 Task: Find connections with filter location Sheoganj with filter topic #Business2021with filter profile language Spanish with filter current company Happiest Minds Technologies with filter school University of Calcutta with filter industry Pension Funds with filter service category Relocation with filter keywords title Iron Worker
Action: Mouse moved to (596, 72)
Screenshot: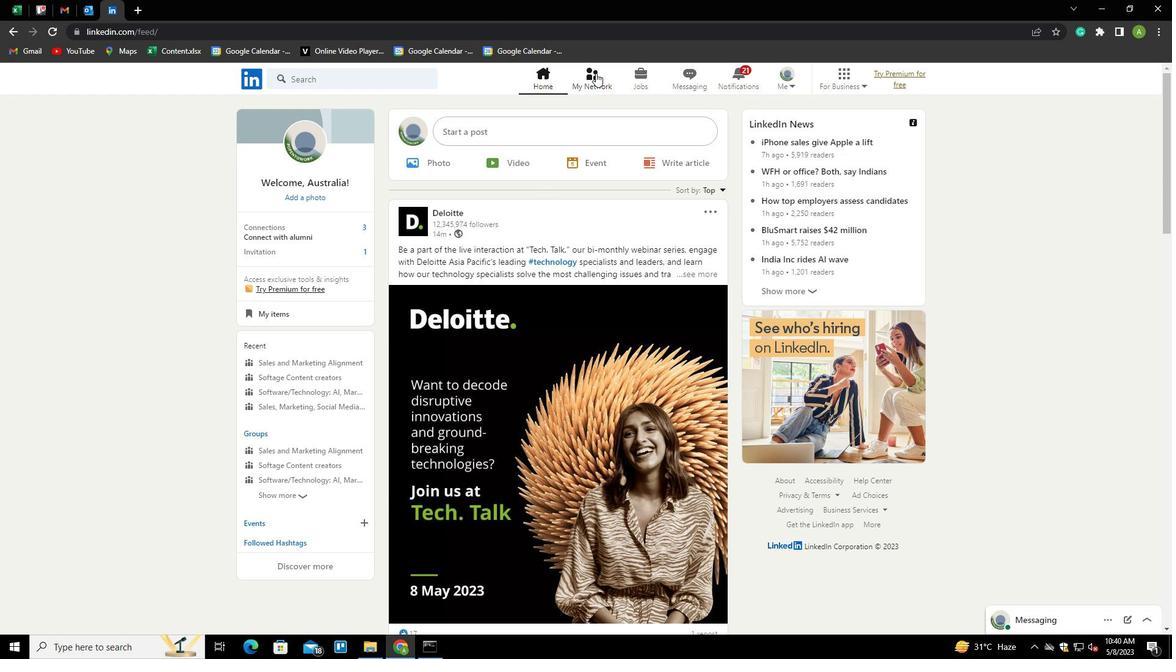 
Action: Mouse pressed left at (596, 72)
Screenshot: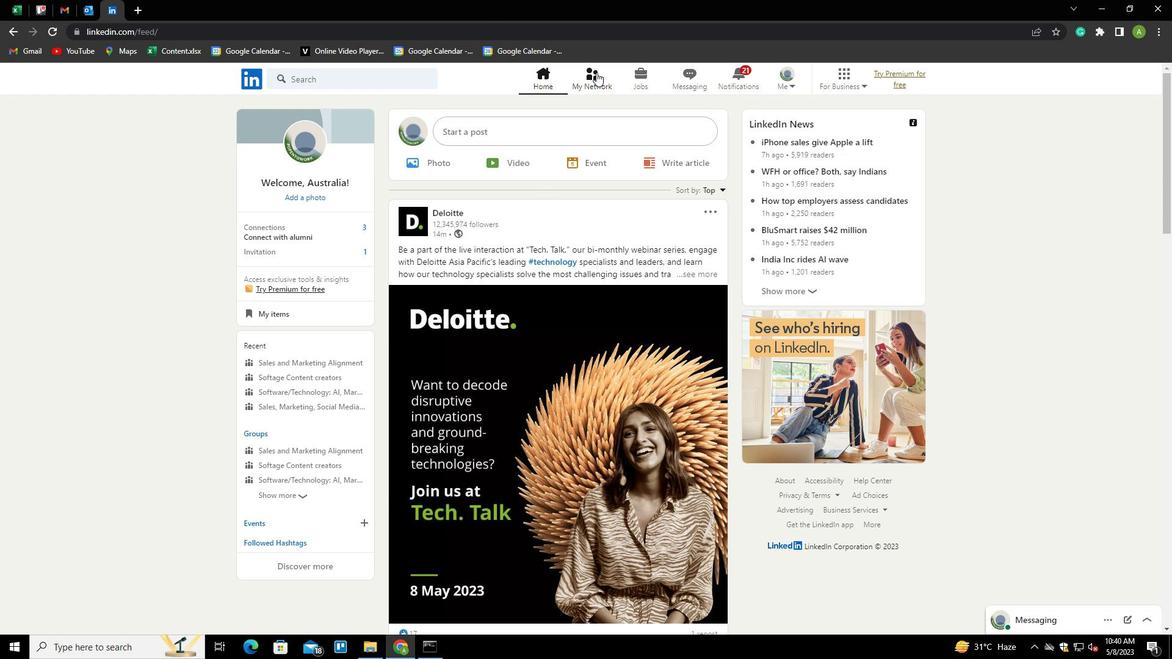 
Action: Mouse moved to (329, 144)
Screenshot: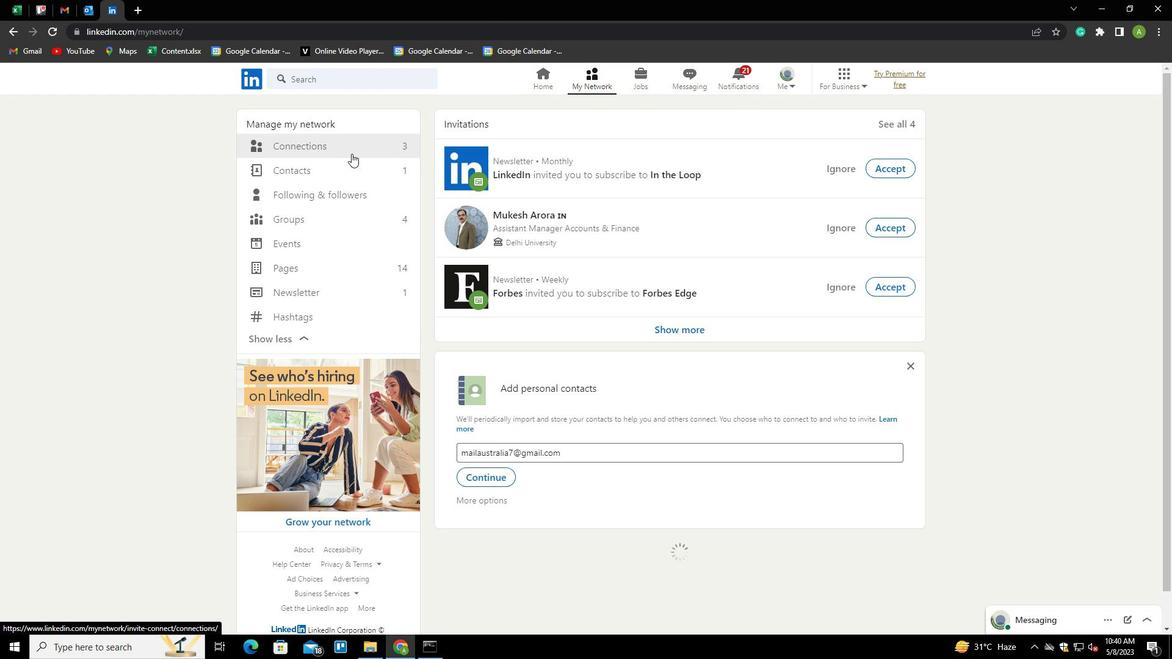 
Action: Mouse pressed left at (329, 144)
Screenshot: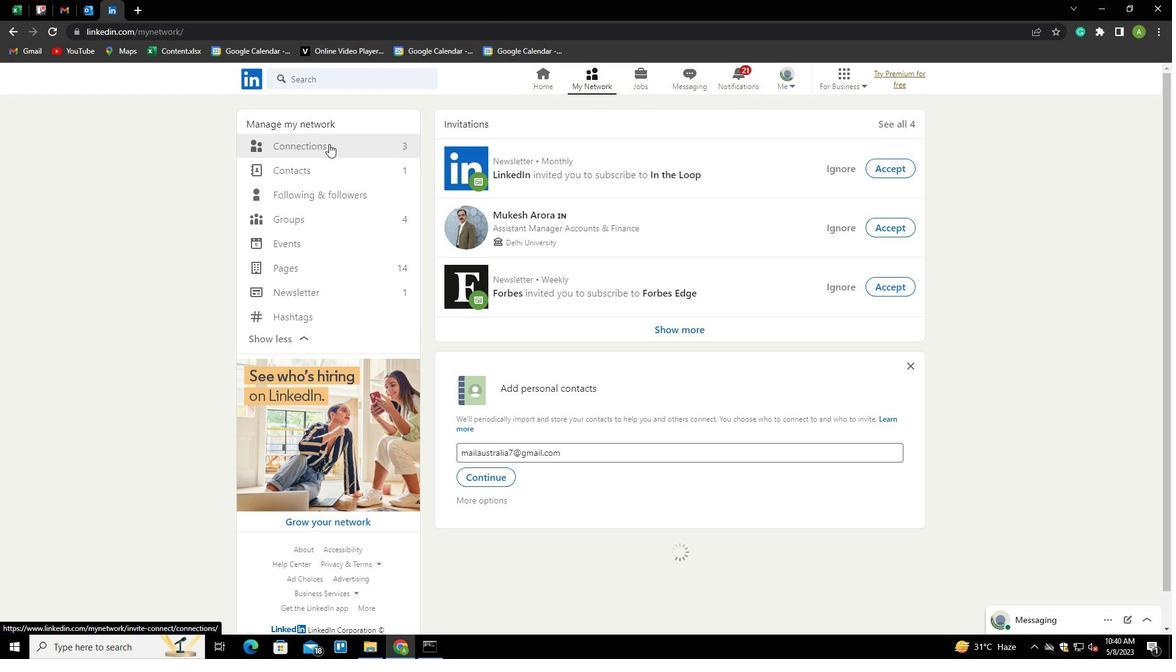 
Action: Mouse moved to (701, 146)
Screenshot: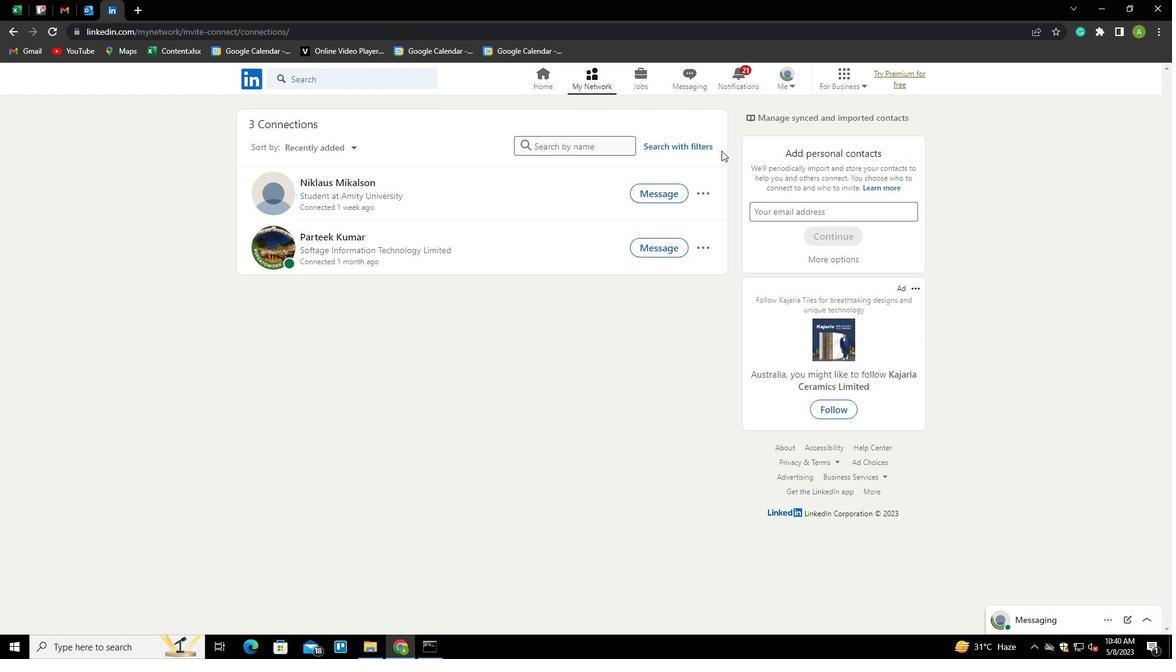 
Action: Mouse pressed left at (701, 146)
Screenshot: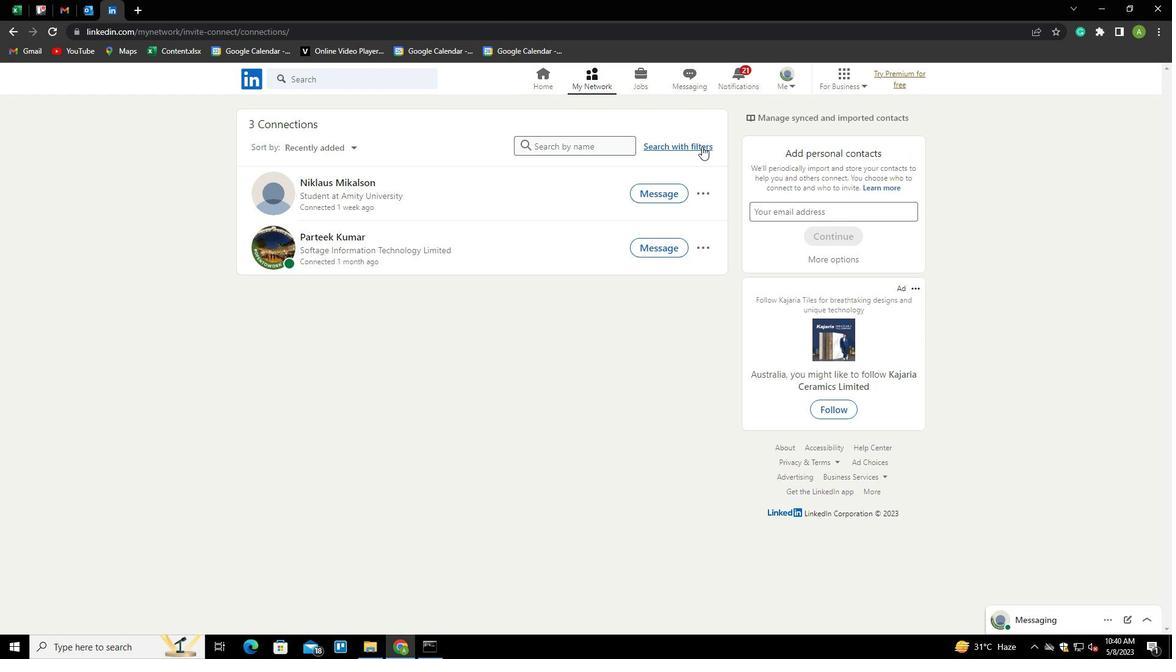 
Action: Mouse moved to (626, 109)
Screenshot: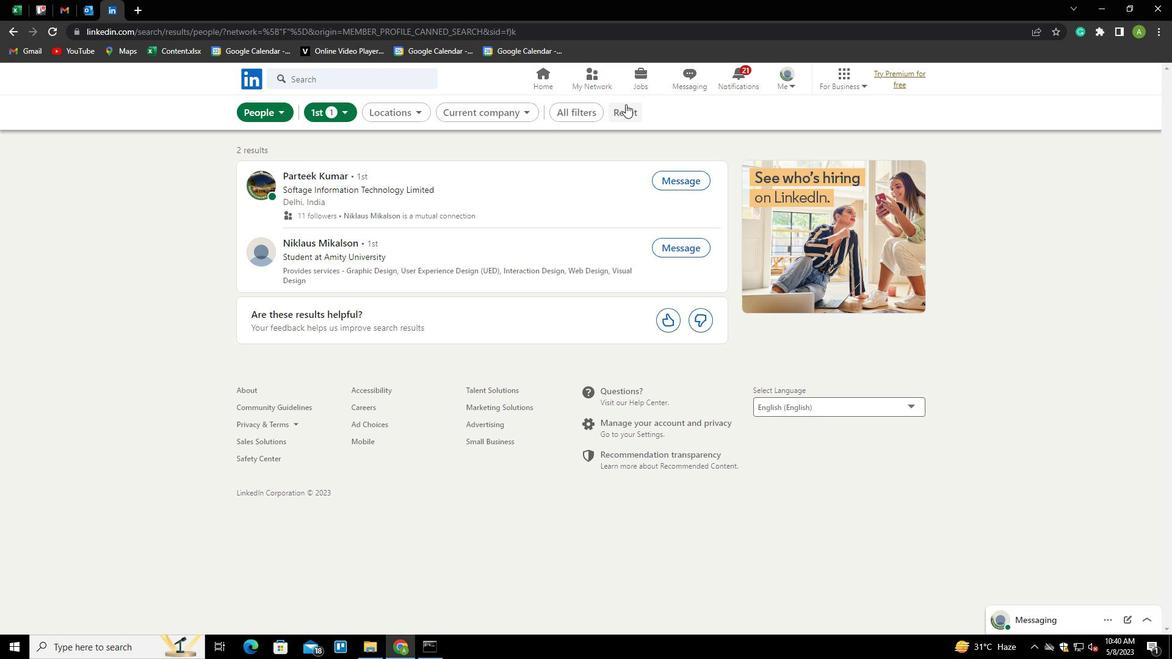 
Action: Mouse pressed left at (626, 109)
Screenshot: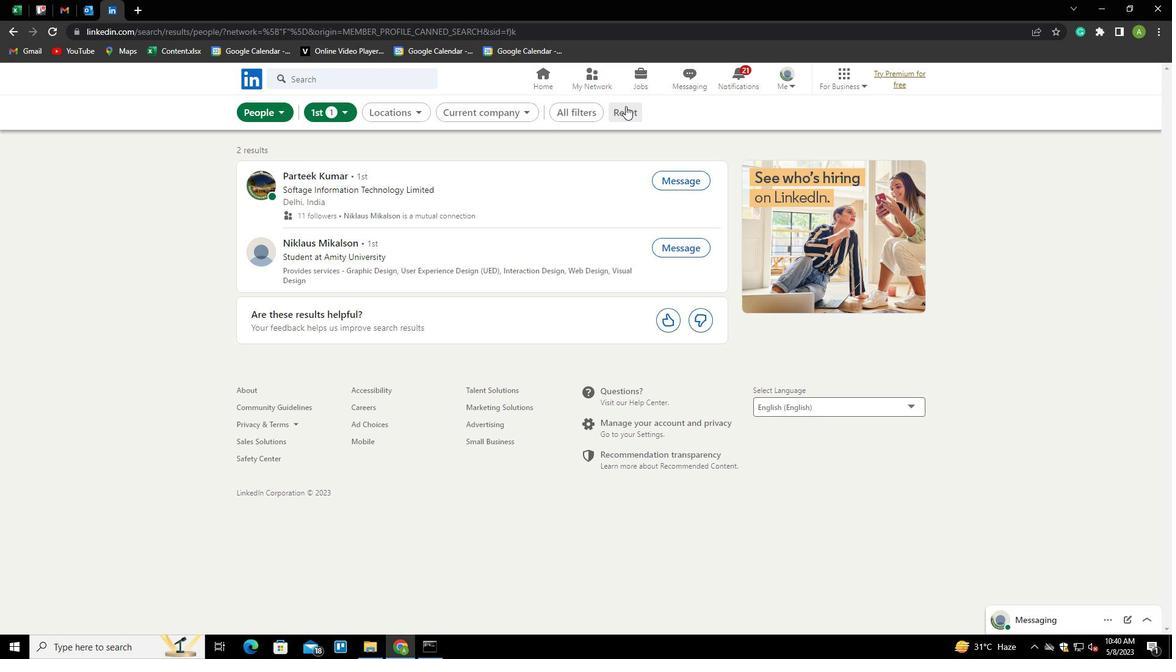 
Action: Mouse moved to (608, 119)
Screenshot: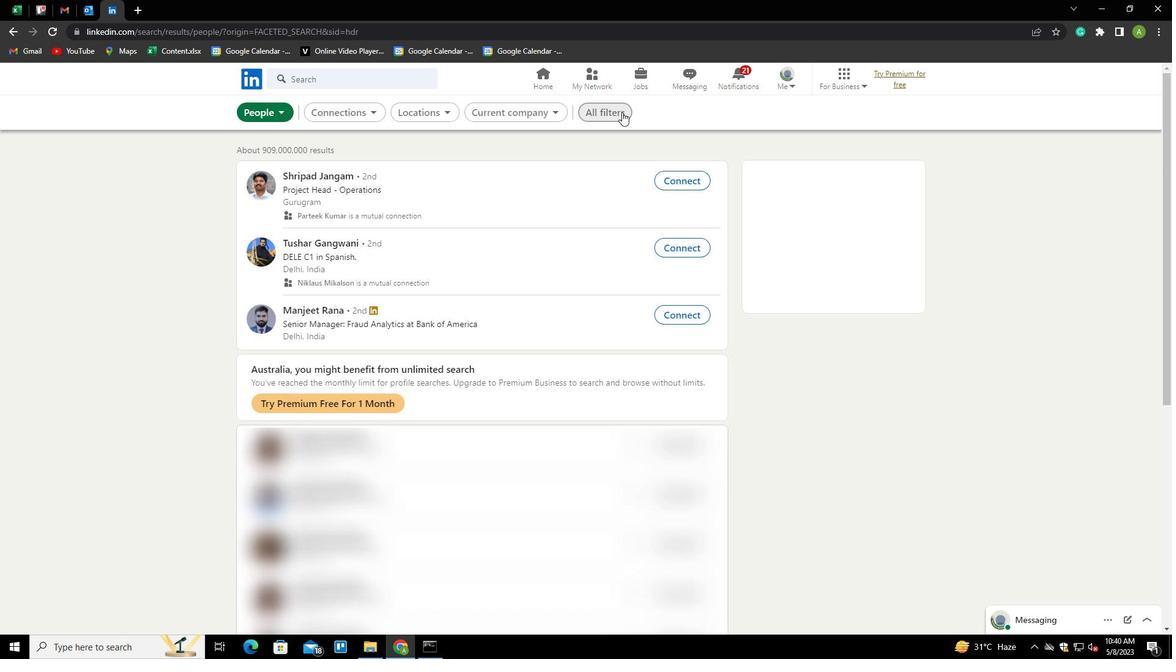 
Action: Mouse pressed left at (608, 119)
Screenshot: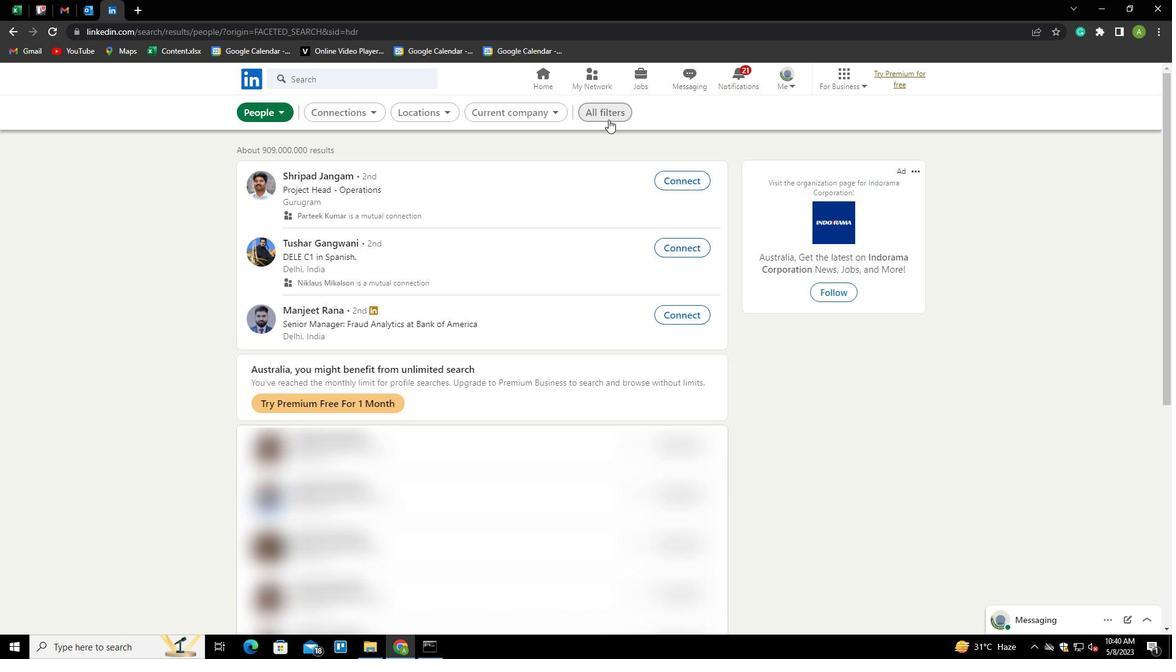 
Action: Mouse moved to (1047, 373)
Screenshot: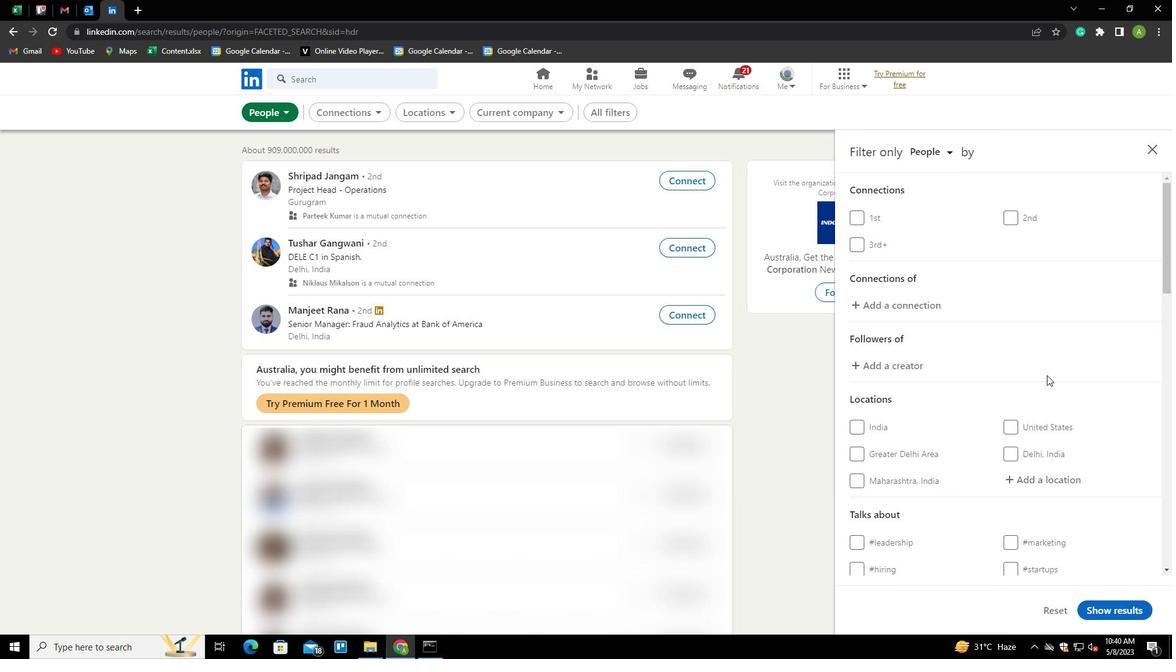 
Action: Mouse scrolled (1047, 373) with delta (0, 0)
Screenshot: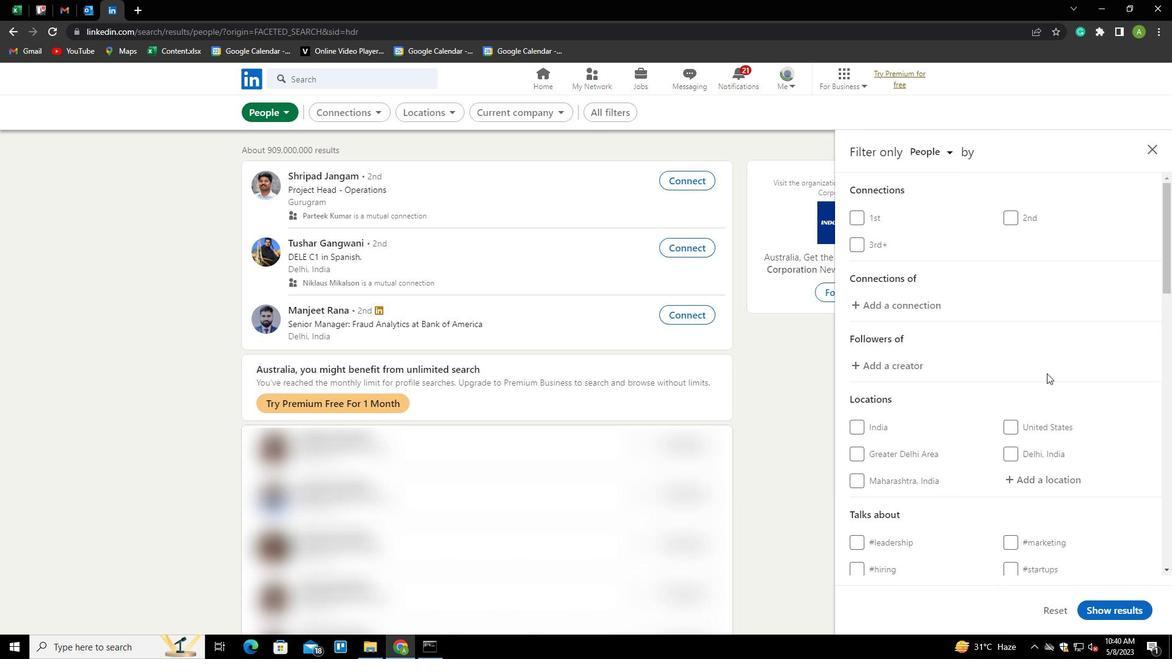 
Action: Mouse scrolled (1047, 373) with delta (0, 0)
Screenshot: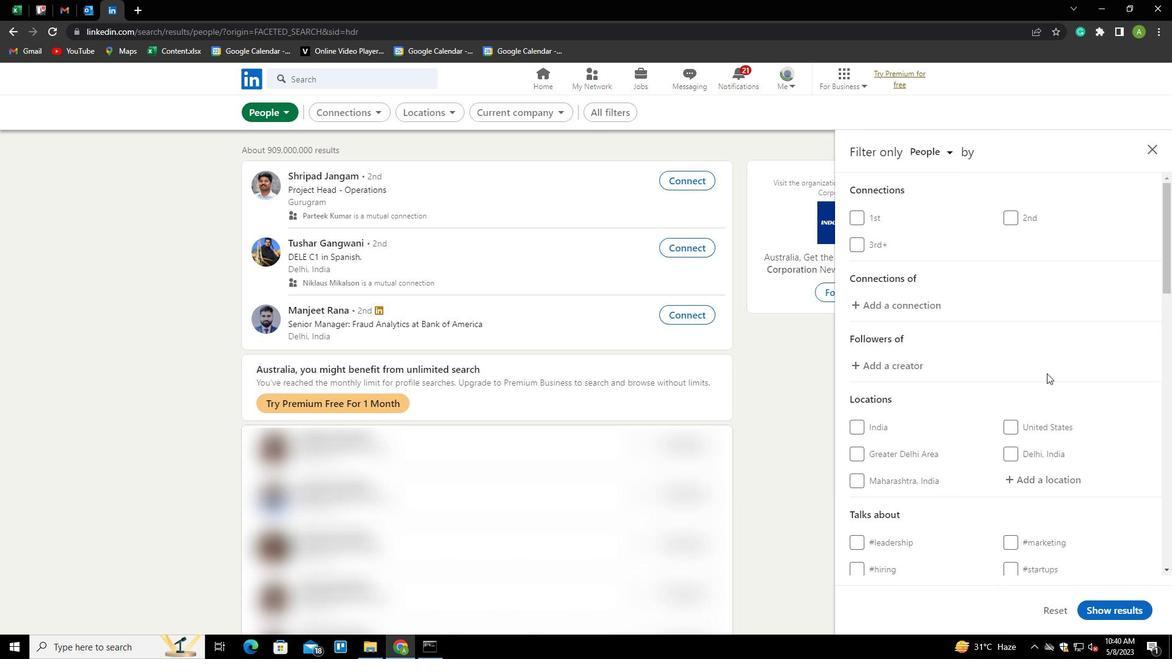 
Action: Mouse moved to (1011, 396)
Screenshot: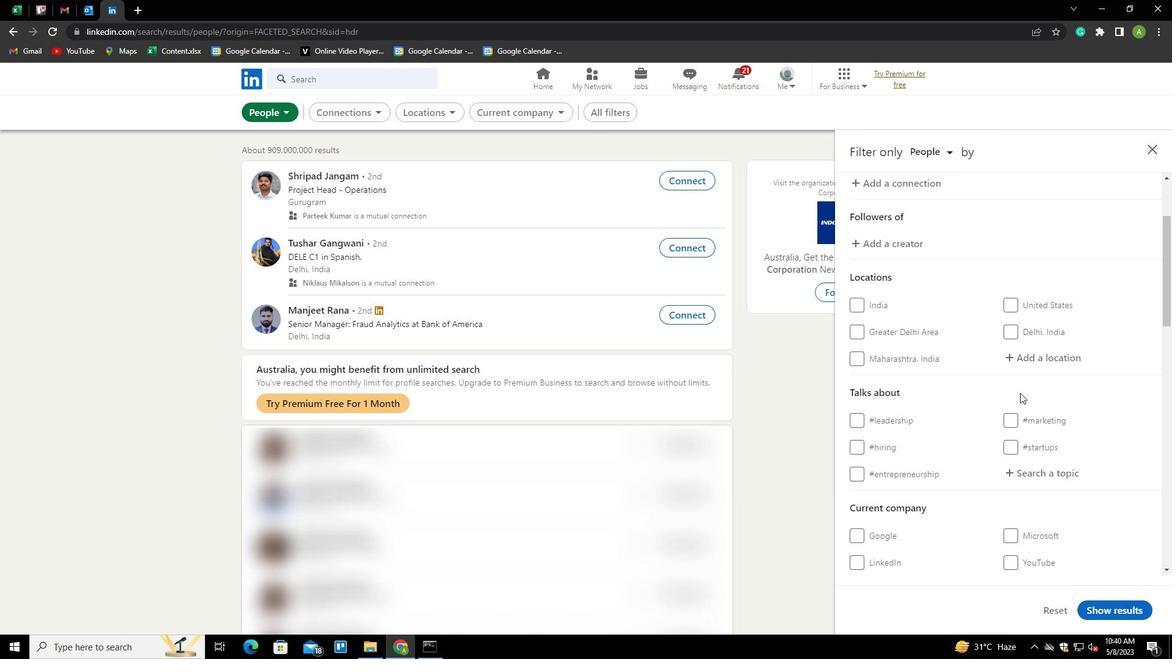 
Action: Mouse scrolled (1011, 396) with delta (0, 0)
Screenshot: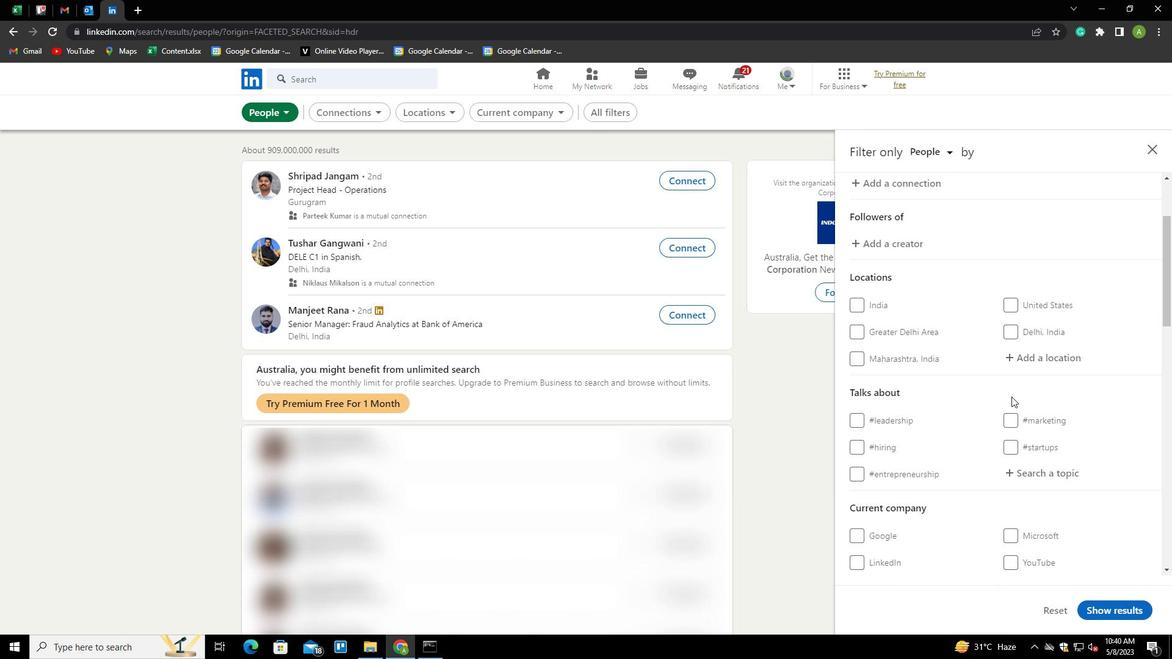 
Action: Mouse moved to (1040, 295)
Screenshot: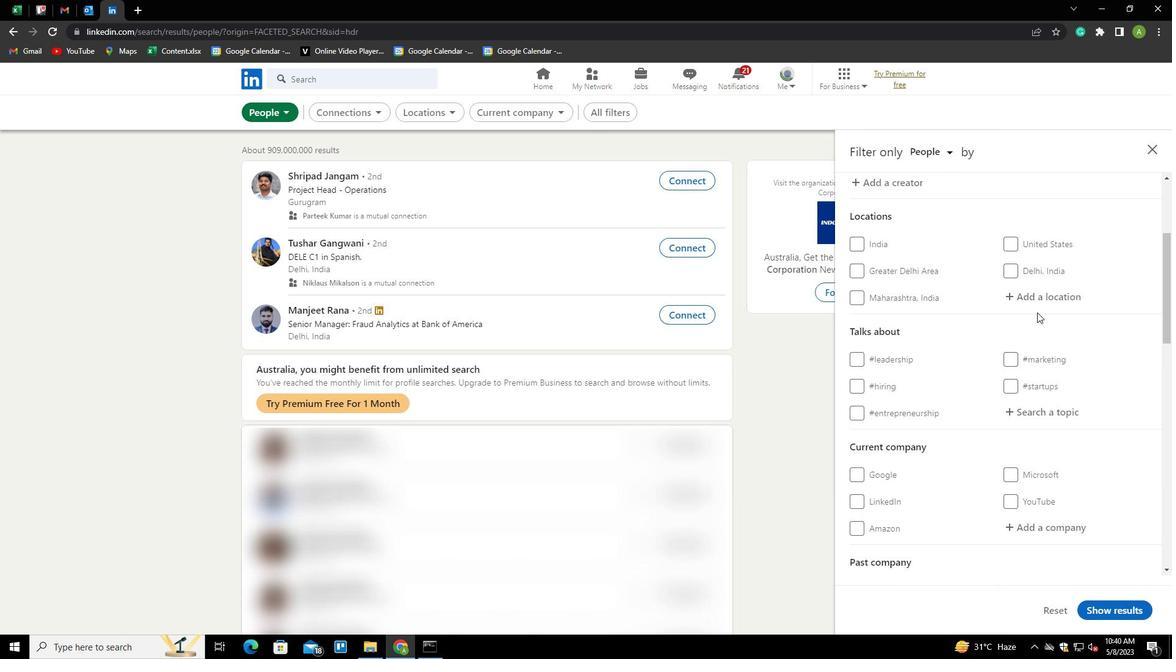 
Action: Mouse pressed left at (1040, 295)
Screenshot: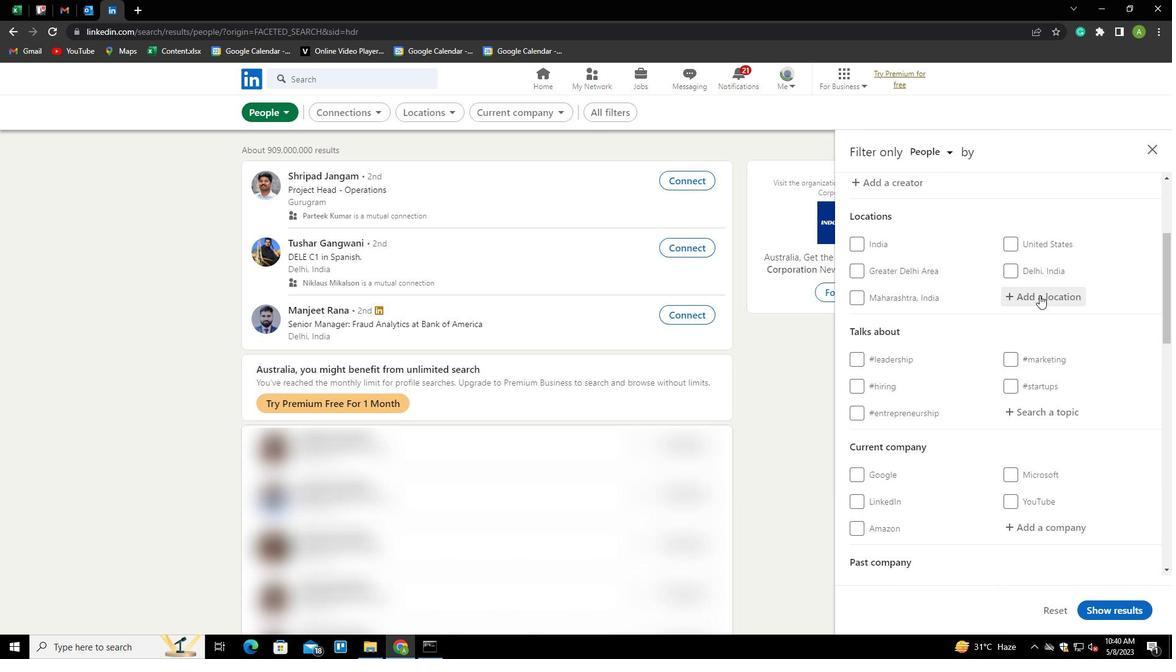 
Action: Key pressed <Key.shift>SHO<Key.backspace>EOGANU<Key.backspace>J<Key.down><Key.down><Key.enter>
Screenshot: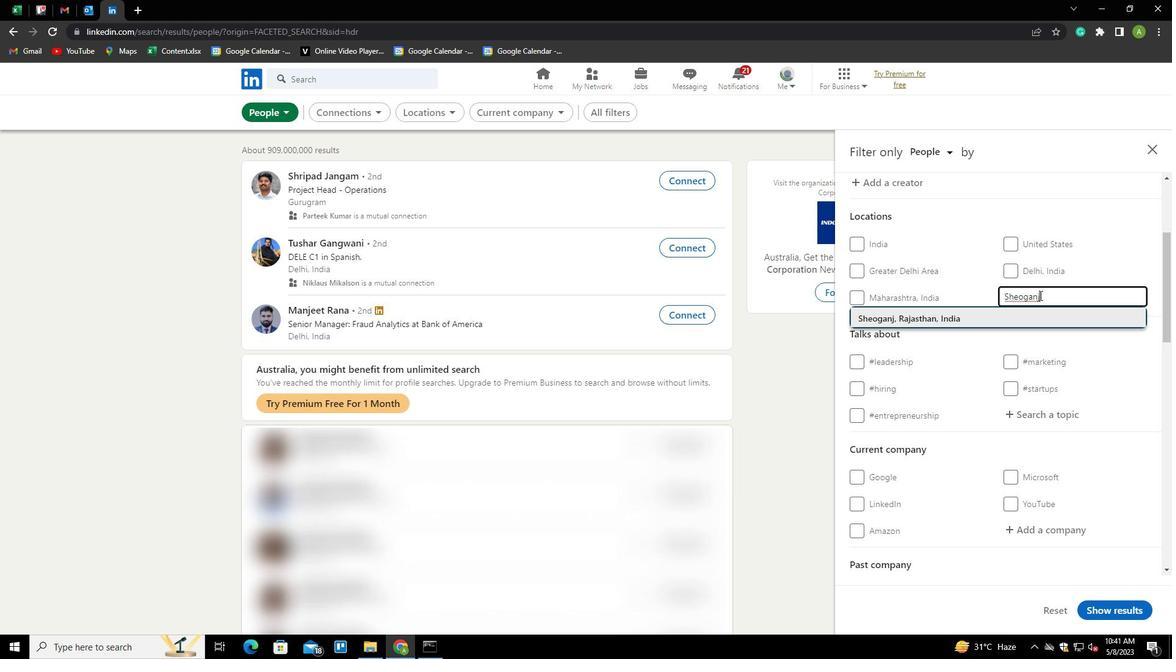 
Action: Mouse scrolled (1040, 294) with delta (0, 0)
Screenshot: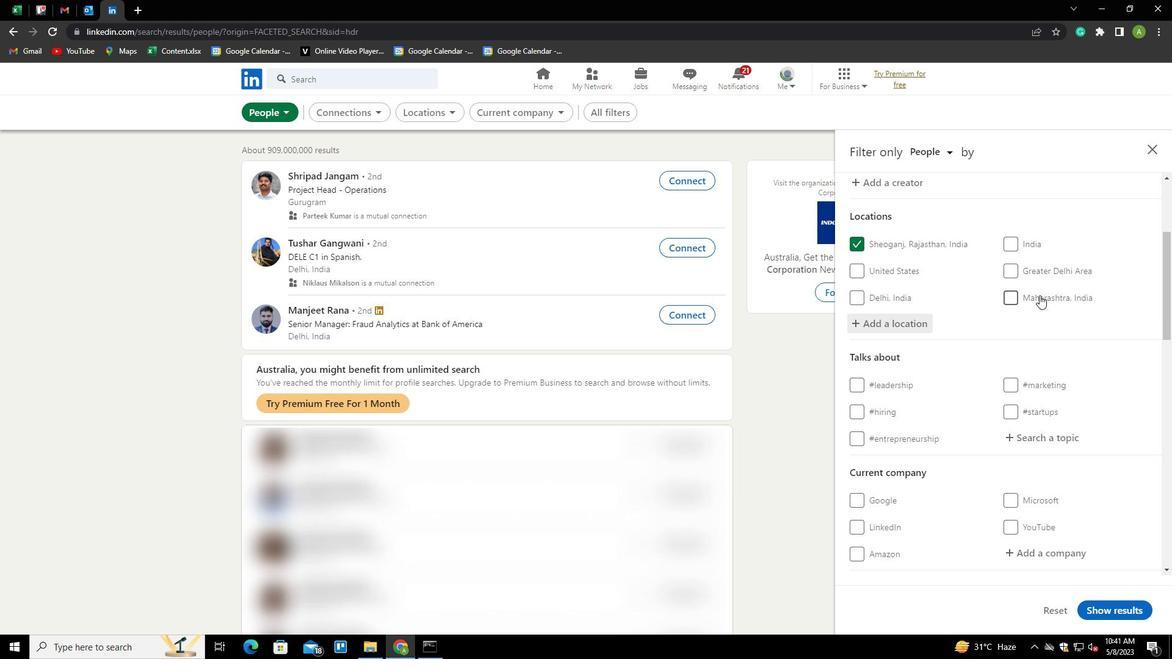 
Action: Mouse scrolled (1040, 294) with delta (0, 0)
Screenshot: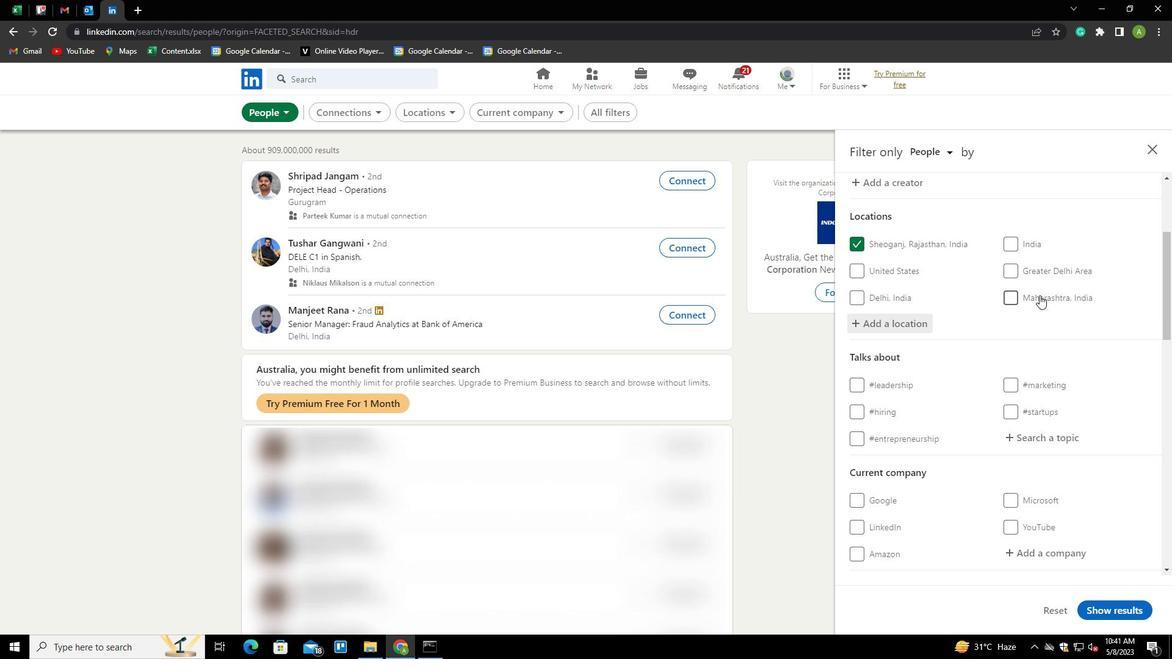 
Action: Mouse moved to (1053, 313)
Screenshot: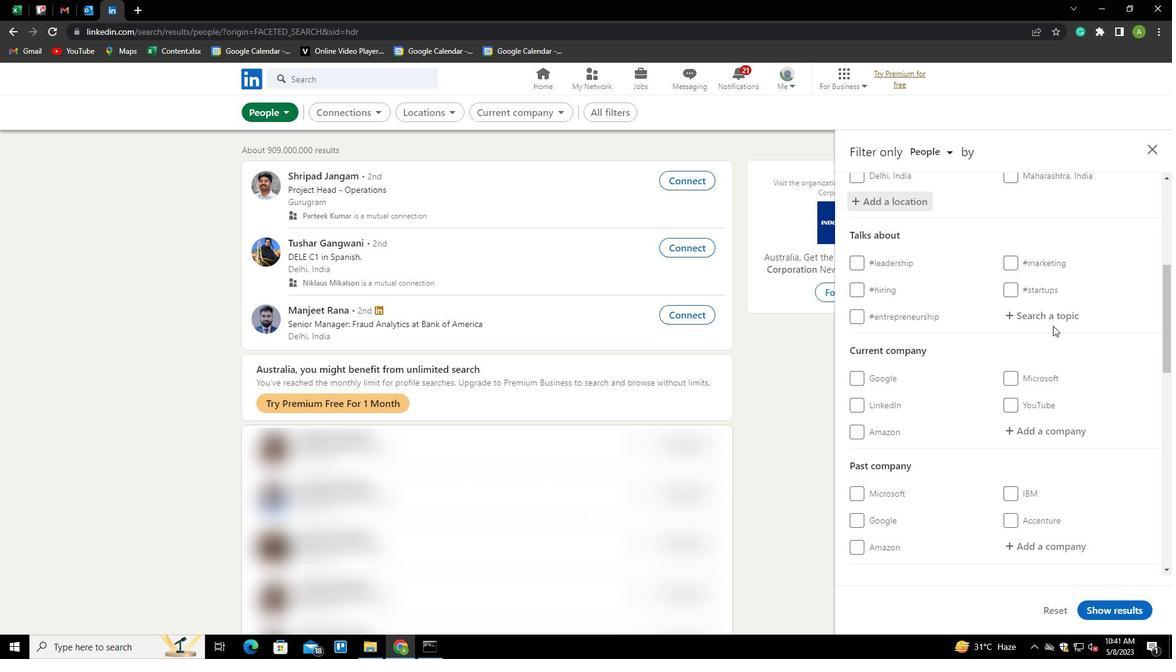 
Action: Mouse pressed left at (1053, 313)
Screenshot: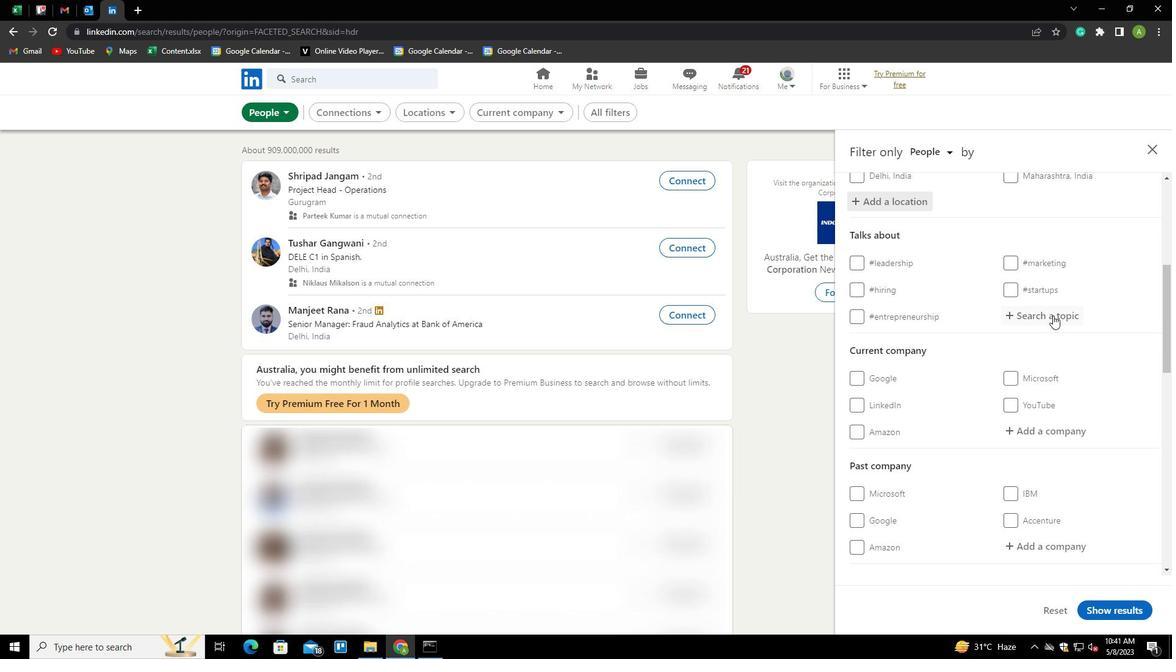 
Action: Key pressed <Key.shift><Key.shift><Key.shift><Key.shift>BUSINESS2021
Screenshot: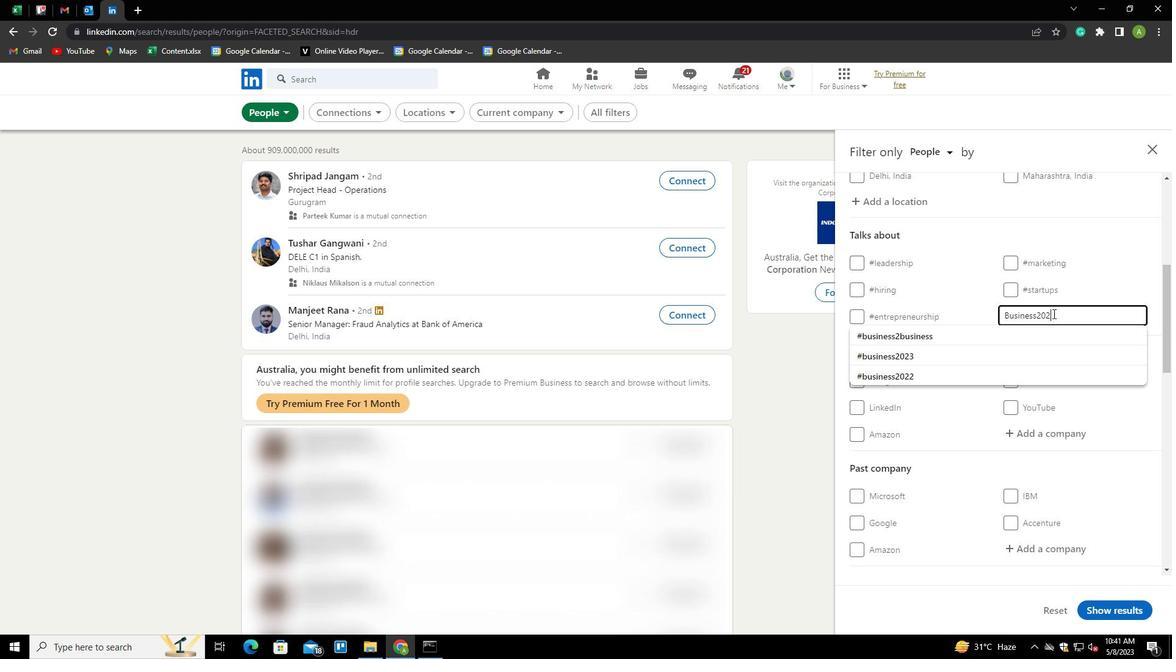 
Action: Mouse moved to (1090, 342)
Screenshot: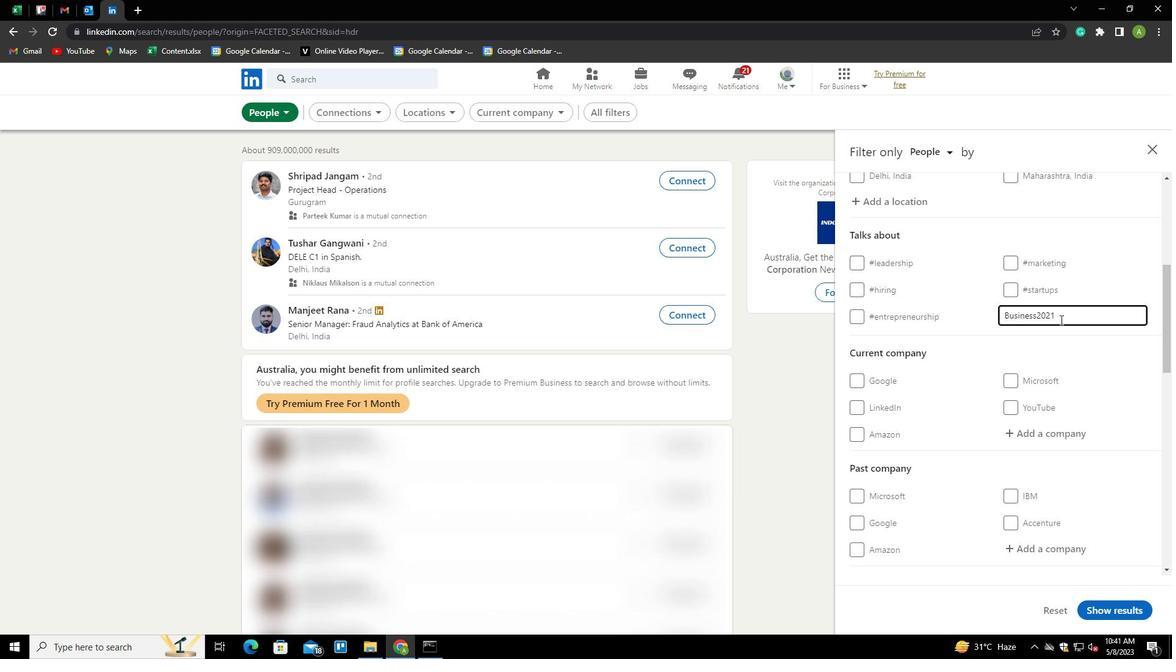 
Action: Mouse pressed left at (1090, 342)
Screenshot: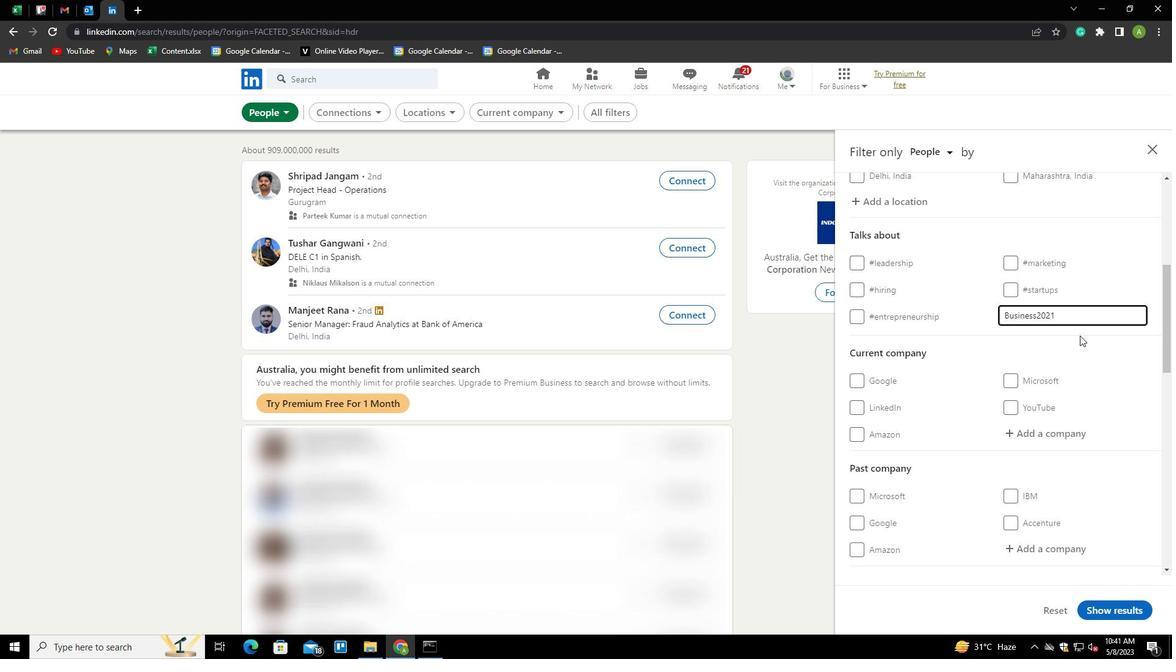 
Action: Mouse moved to (1056, 439)
Screenshot: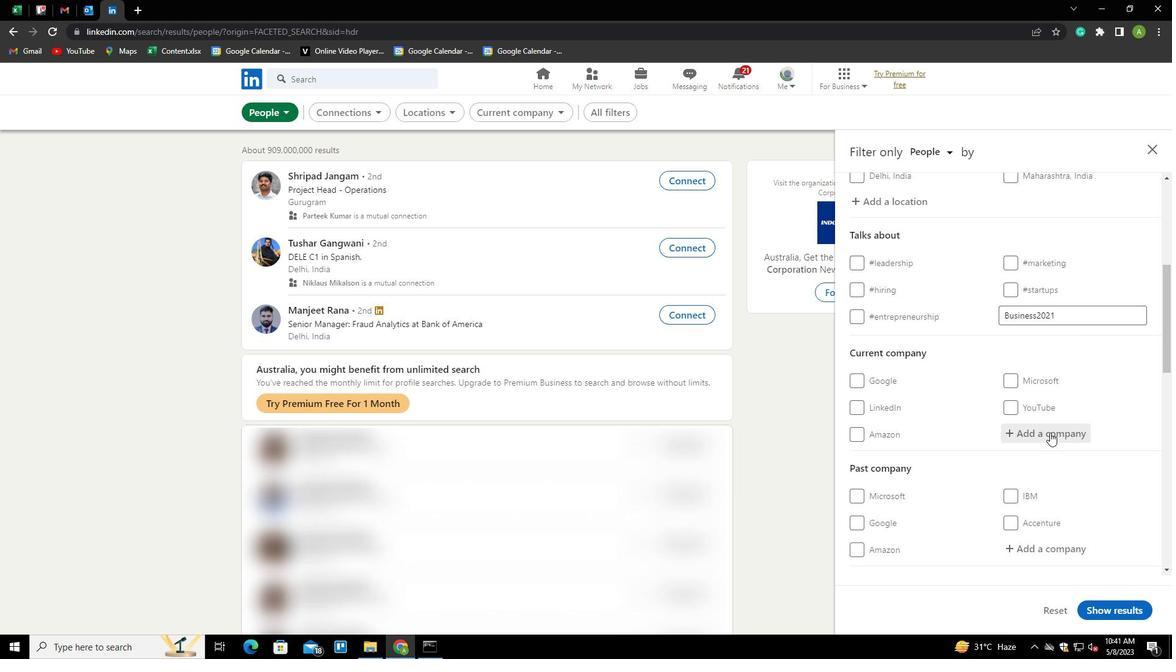 
Action: Mouse scrolled (1056, 438) with delta (0, 0)
Screenshot: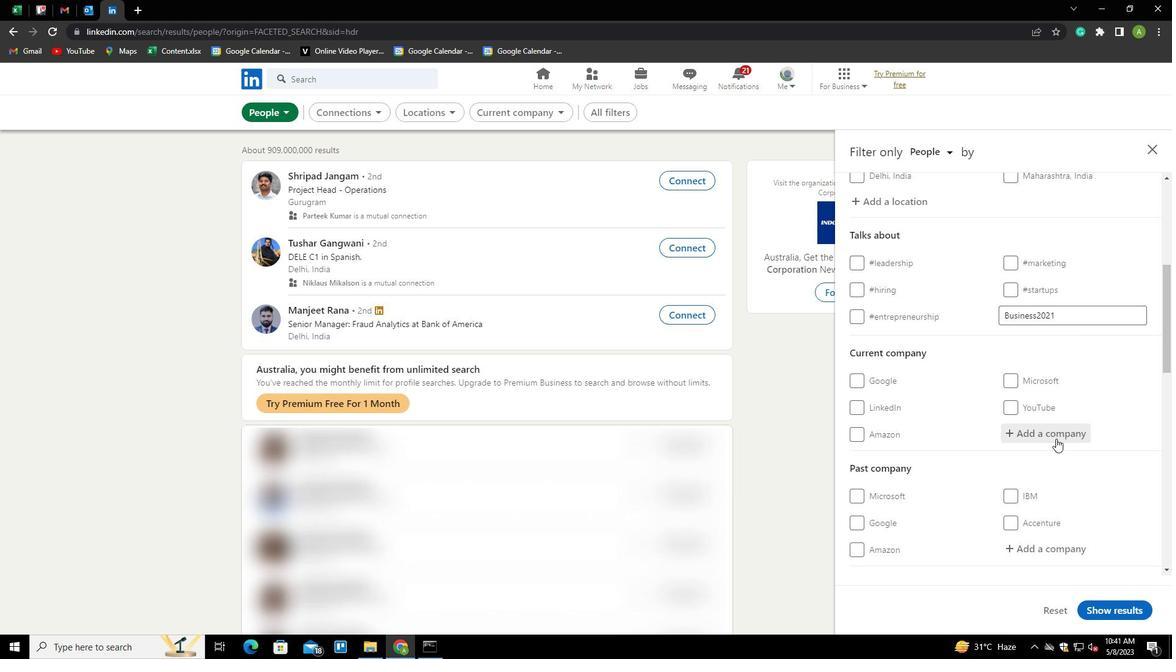 
Action: Mouse scrolled (1056, 438) with delta (0, 0)
Screenshot: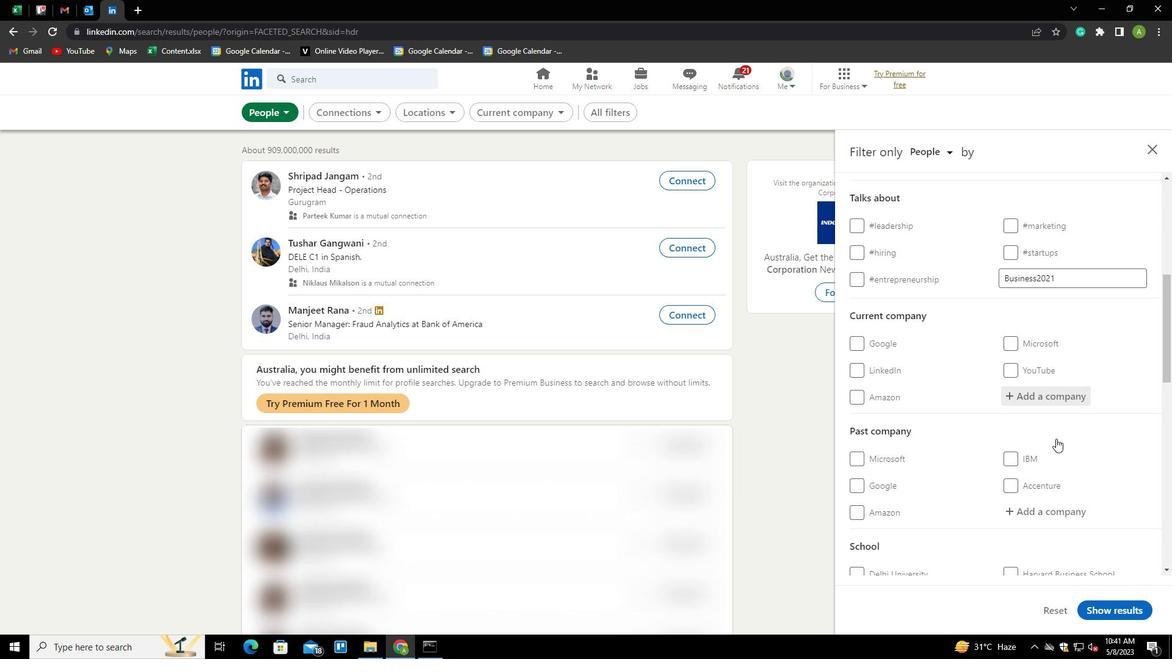 
Action: Mouse moved to (1056, 439)
Screenshot: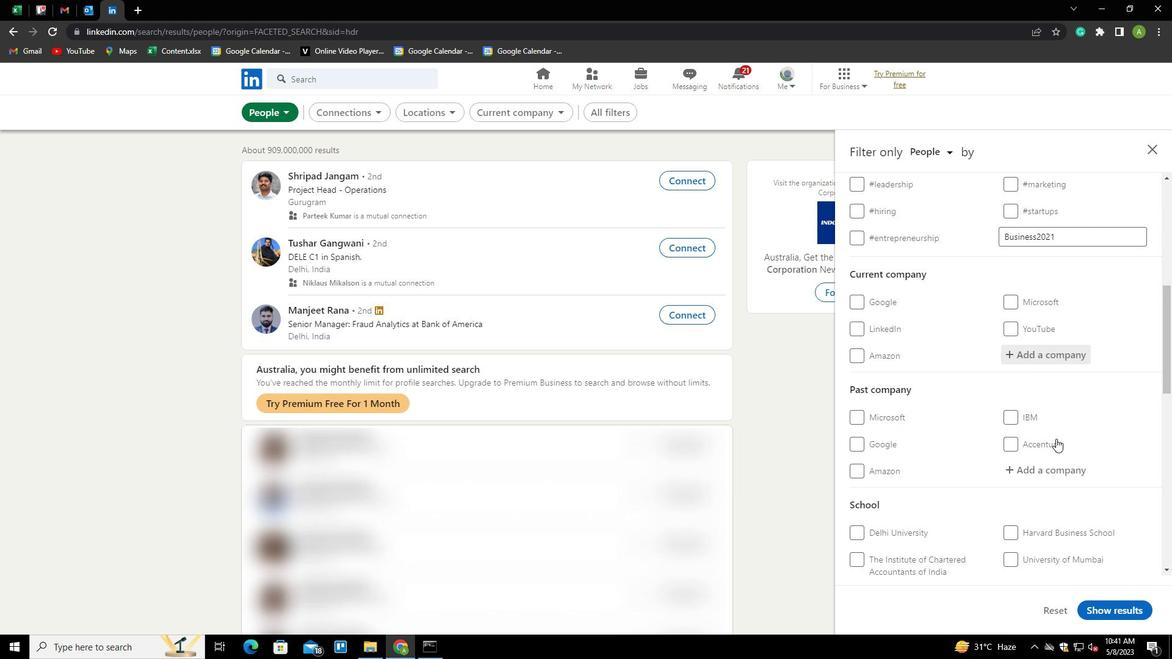 
Action: Mouse scrolled (1056, 438) with delta (0, 0)
Screenshot: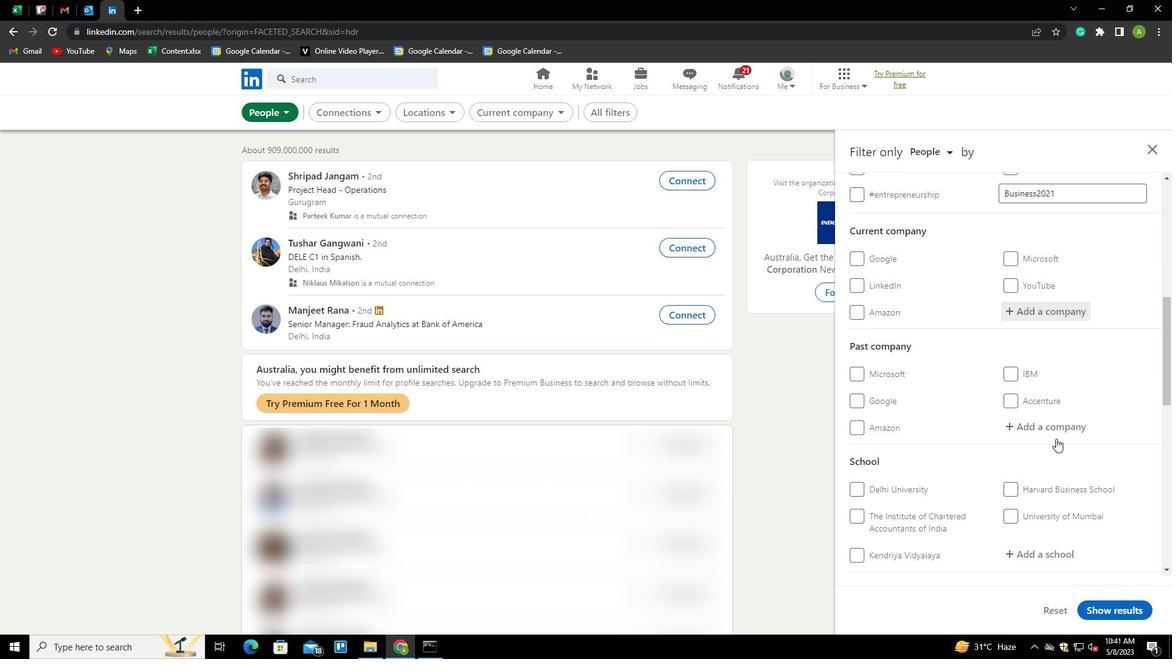 
Action: Mouse scrolled (1056, 438) with delta (0, 0)
Screenshot: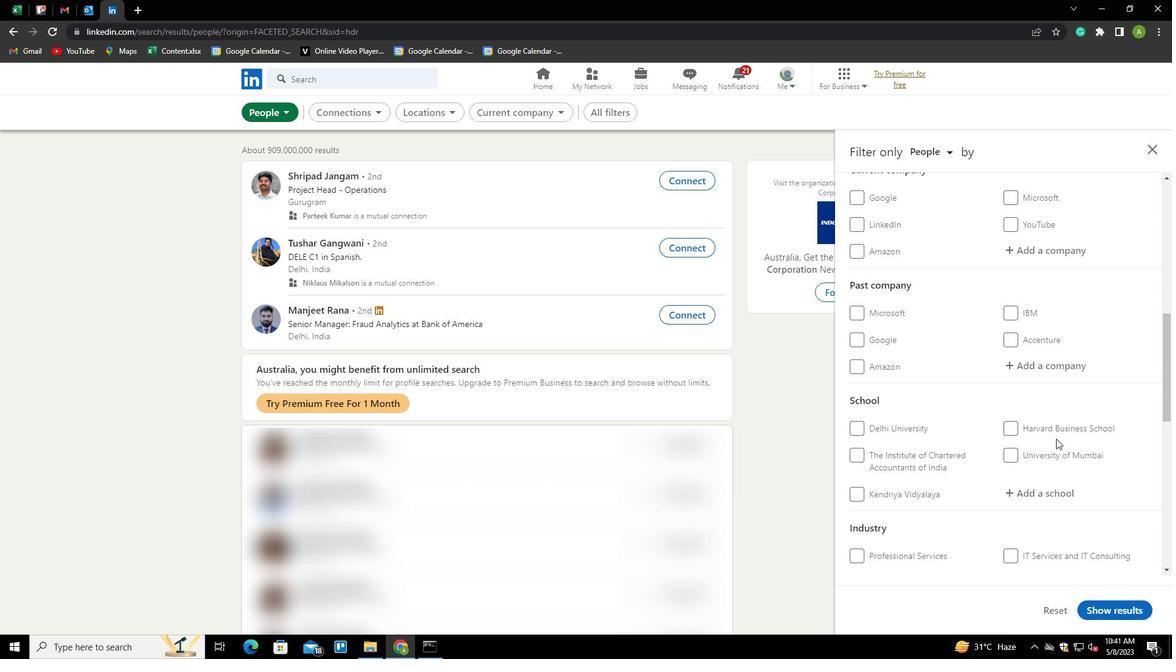 
Action: Mouse scrolled (1056, 438) with delta (0, 0)
Screenshot: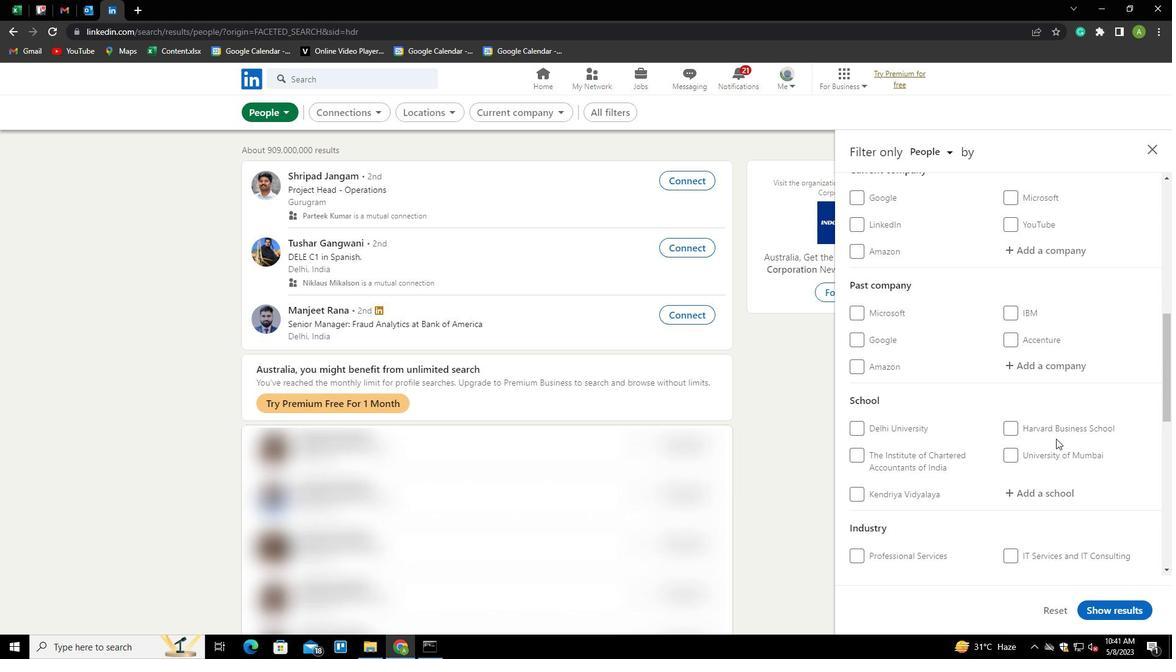 
Action: Mouse scrolled (1056, 438) with delta (0, 0)
Screenshot: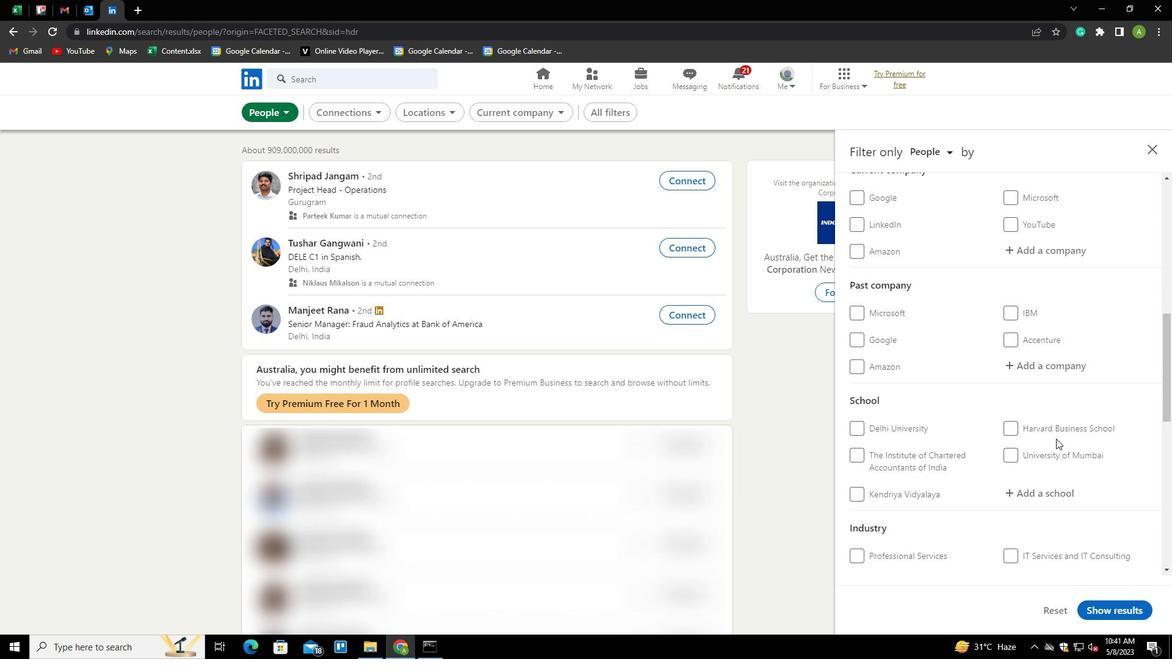 
Action: Mouse scrolled (1056, 438) with delta (0, 0)
Screenshot: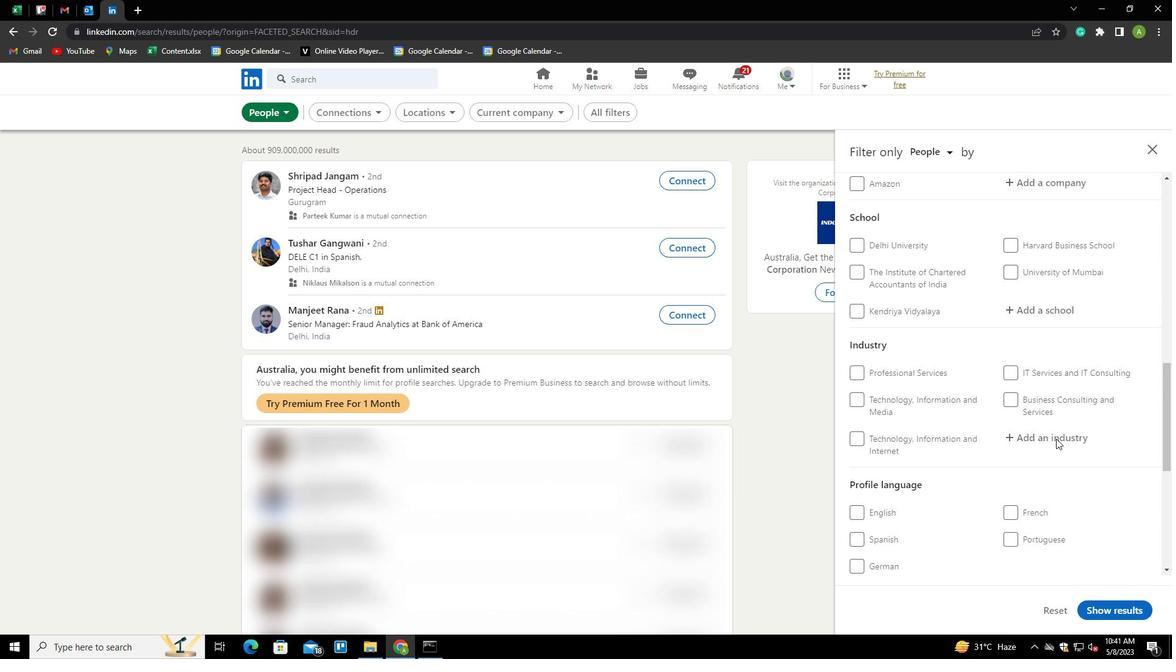 
Action: Mouse scrolled (1056, 438) with delta (0, 0)
Screenshot: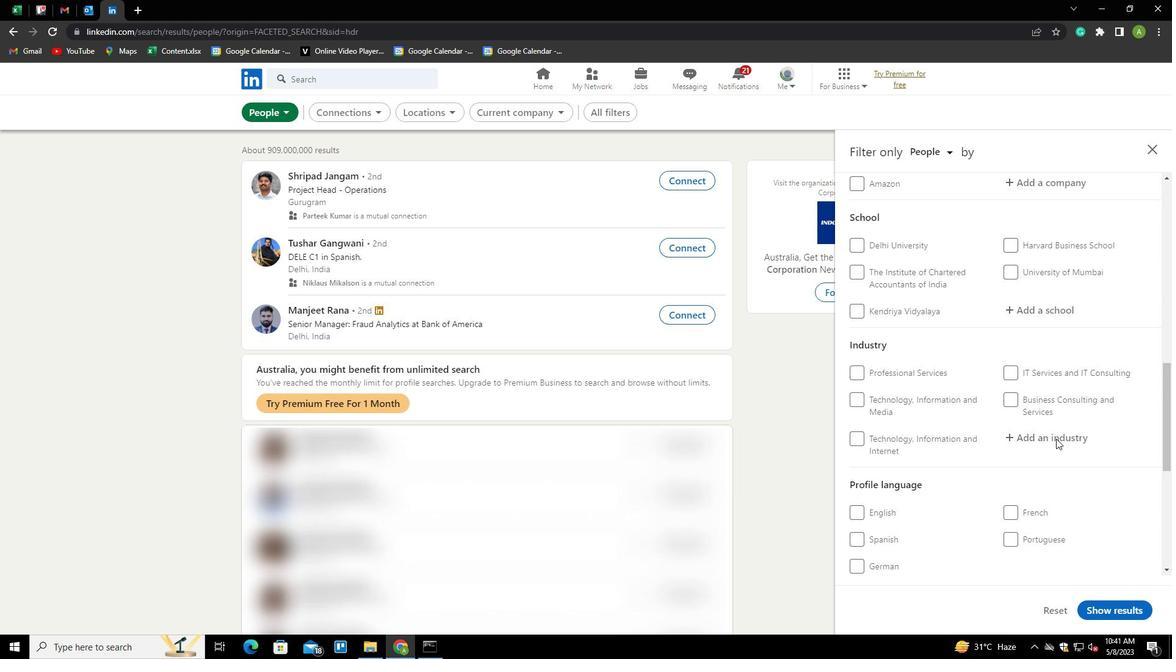 
Action: Mouse moved to (860, 412)
Screenshot: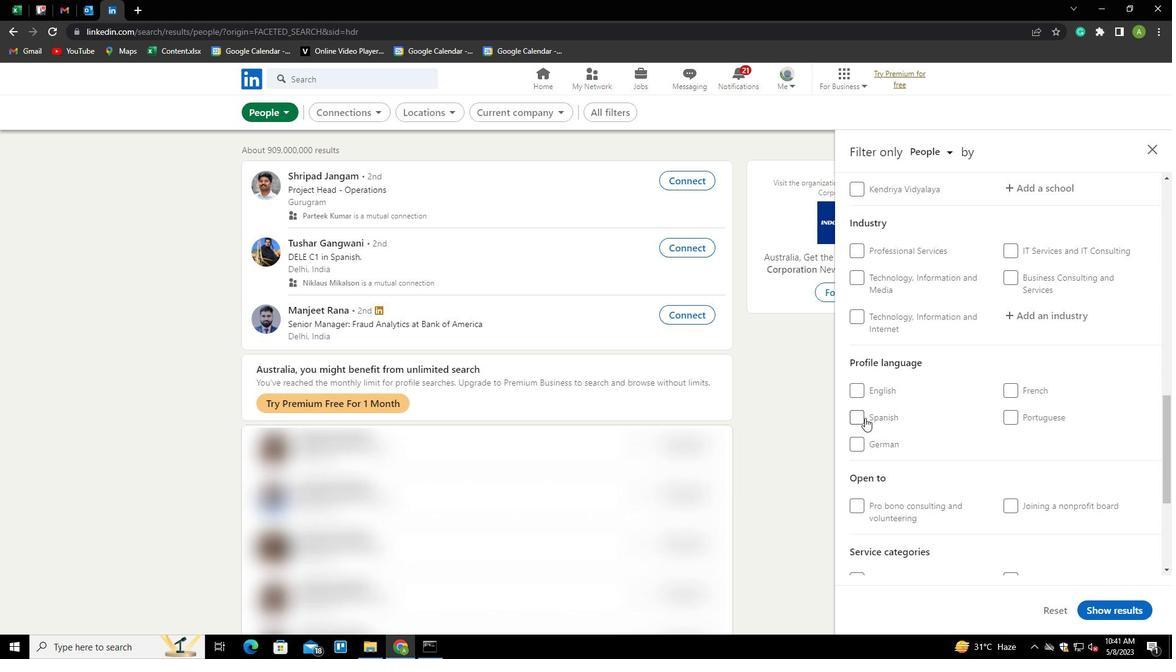 
Action: Mouse pressed left at (860, 412)
Screenshot: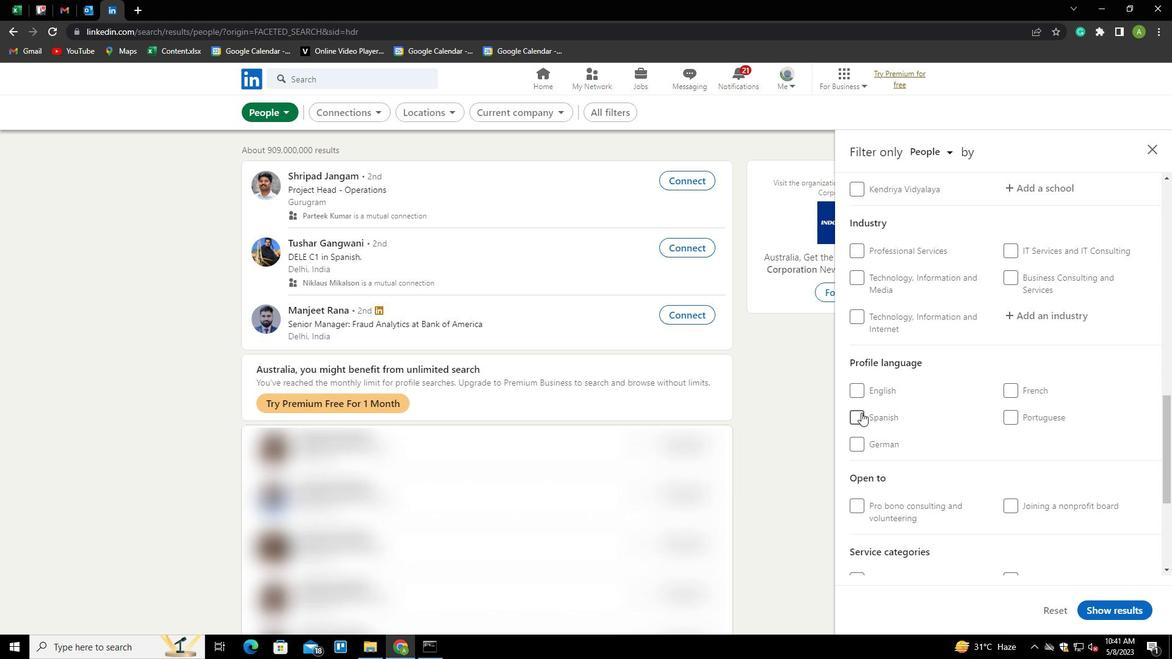 
Action: Mouse moved to (1018, 450)
Screenshot: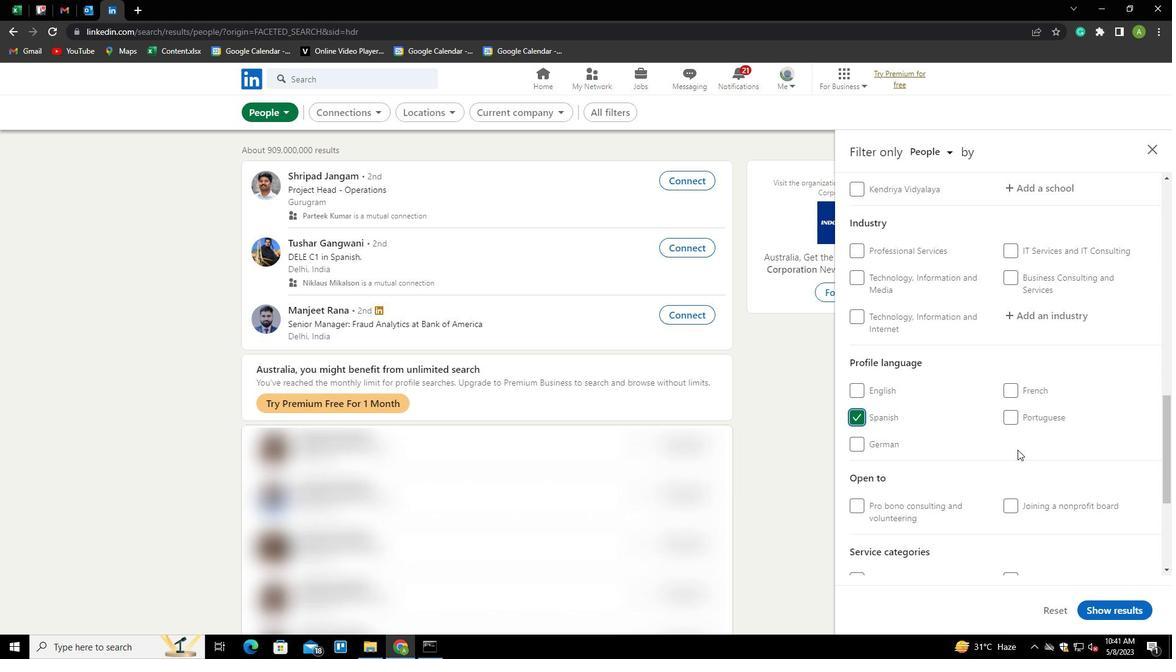 
Action: Mouse scrolled (1018, 450) with delta (0, 0)
Screenshot: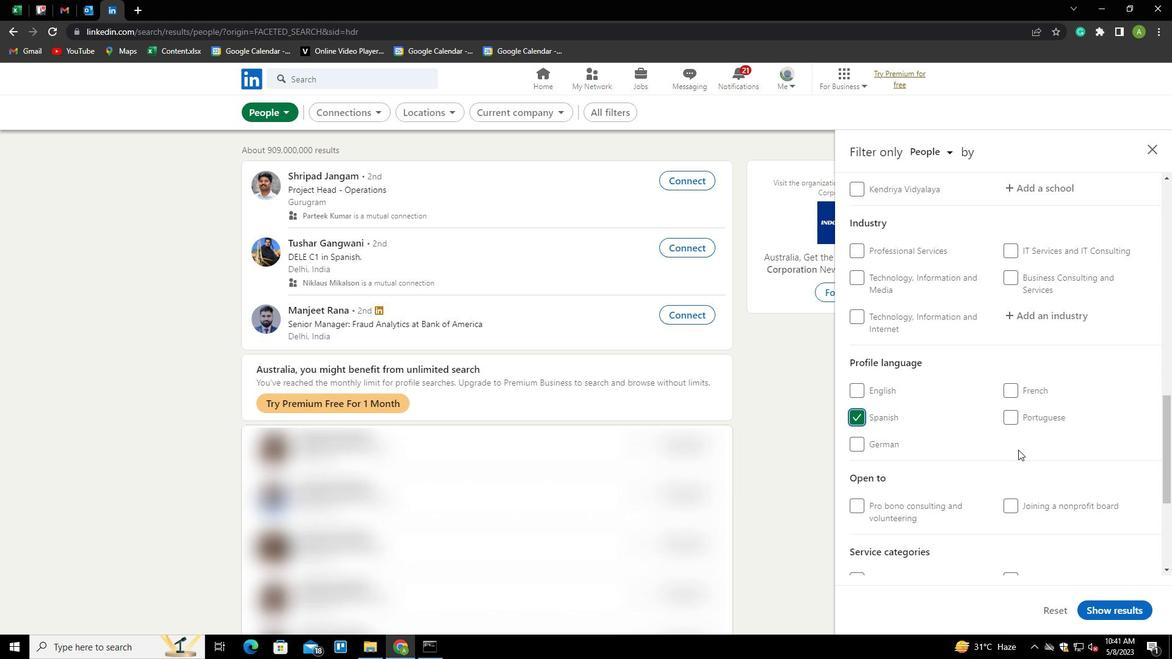 
Action: Mouse scrolled (1018, 450) with delta (0, 0)
Screenshot: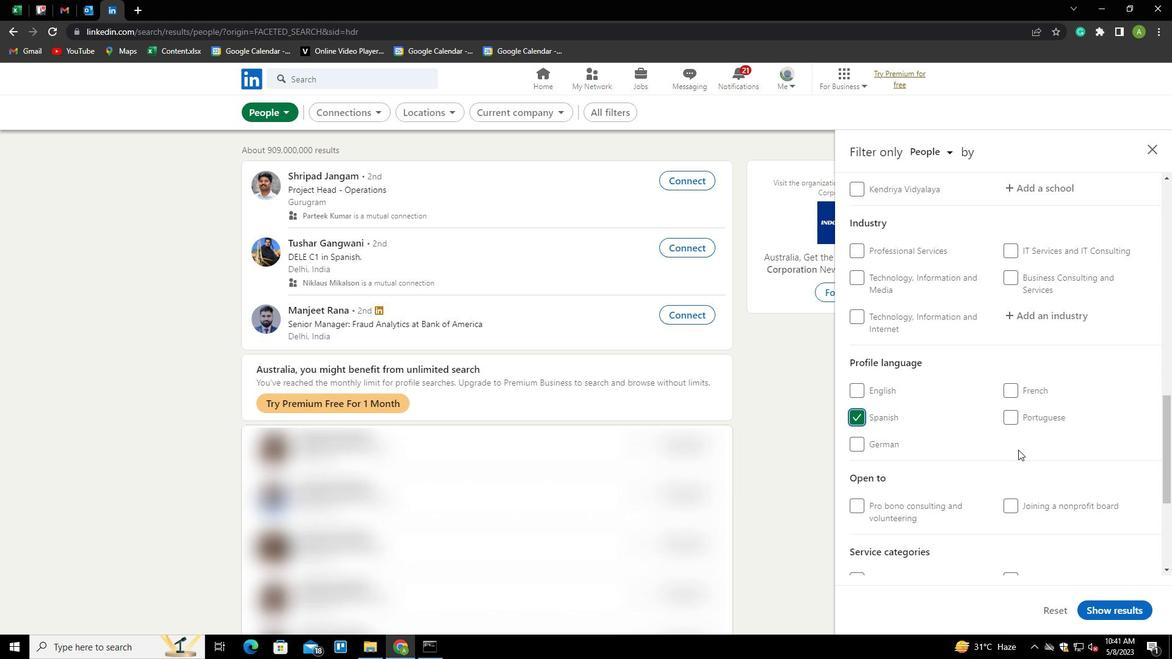 
Action: Mouse scrolled (1018, 450) with delta (0, 0)
Screenshot: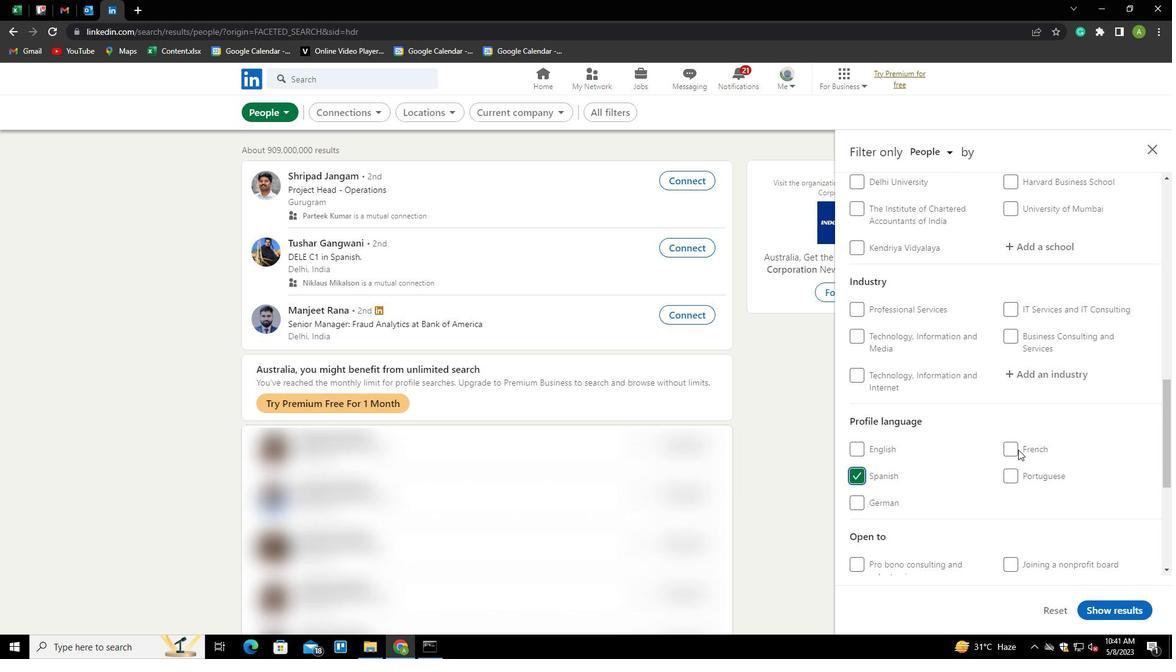
Action: Mouse scrolled (1018, 450) with delta (0, 0)
Screenshot: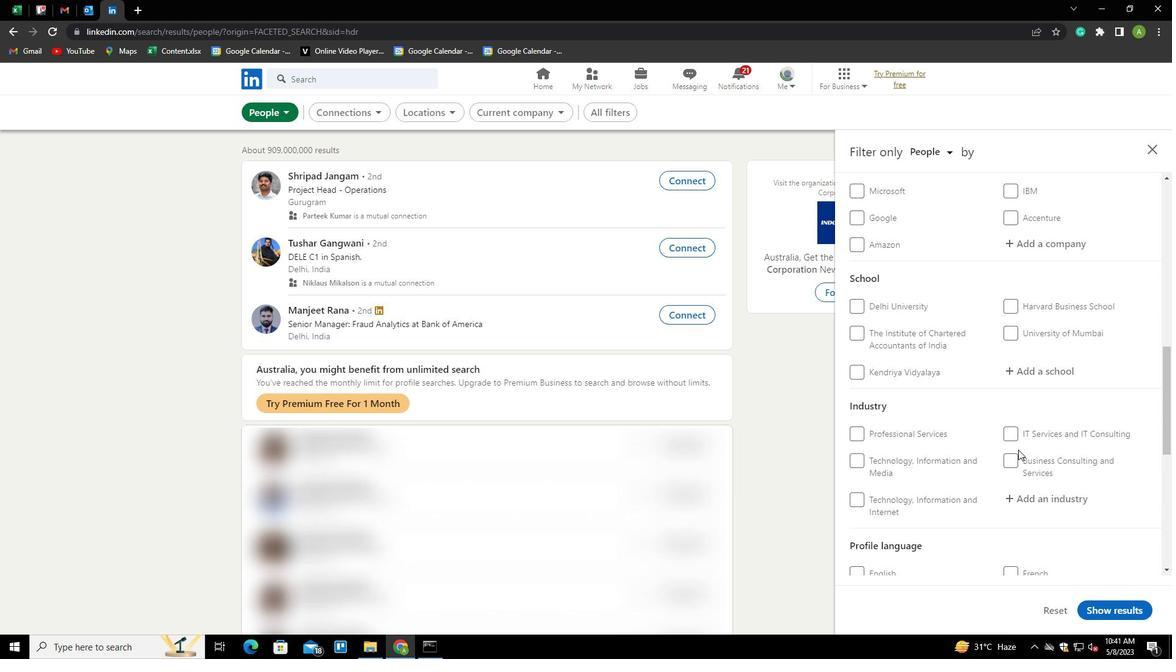 
Action: Mouse scrolled (1018, 450) with delta (0, 0)
Screenshot: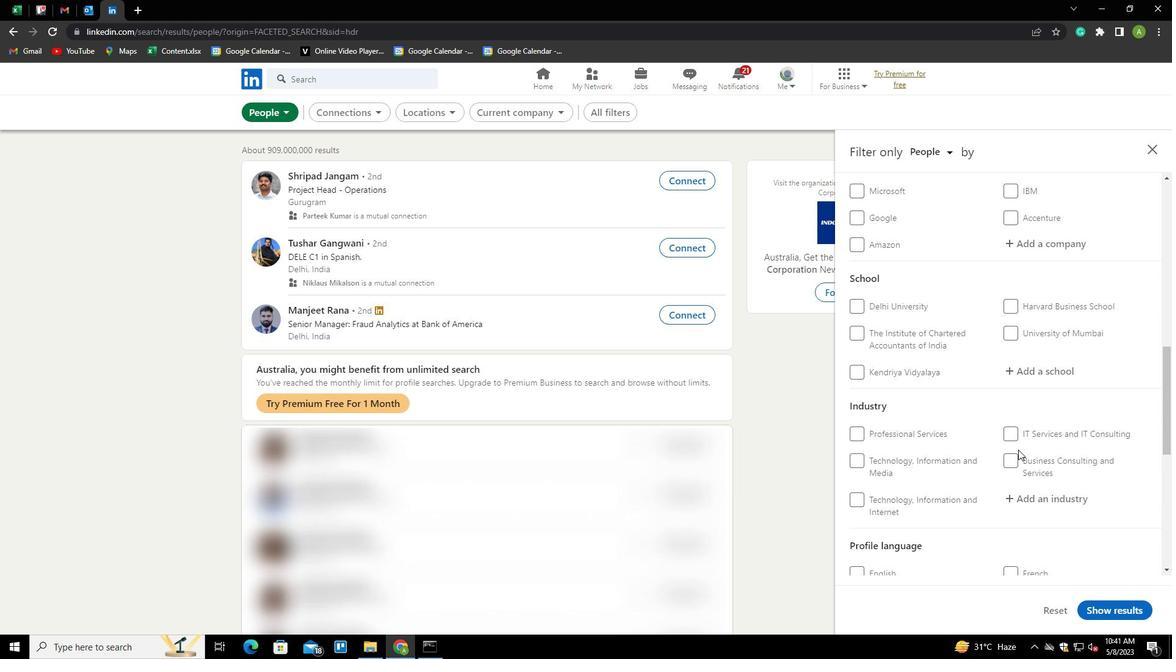 
Action: Mouse scrolled (1018, 450) with delta (0, 0)
Screenshot: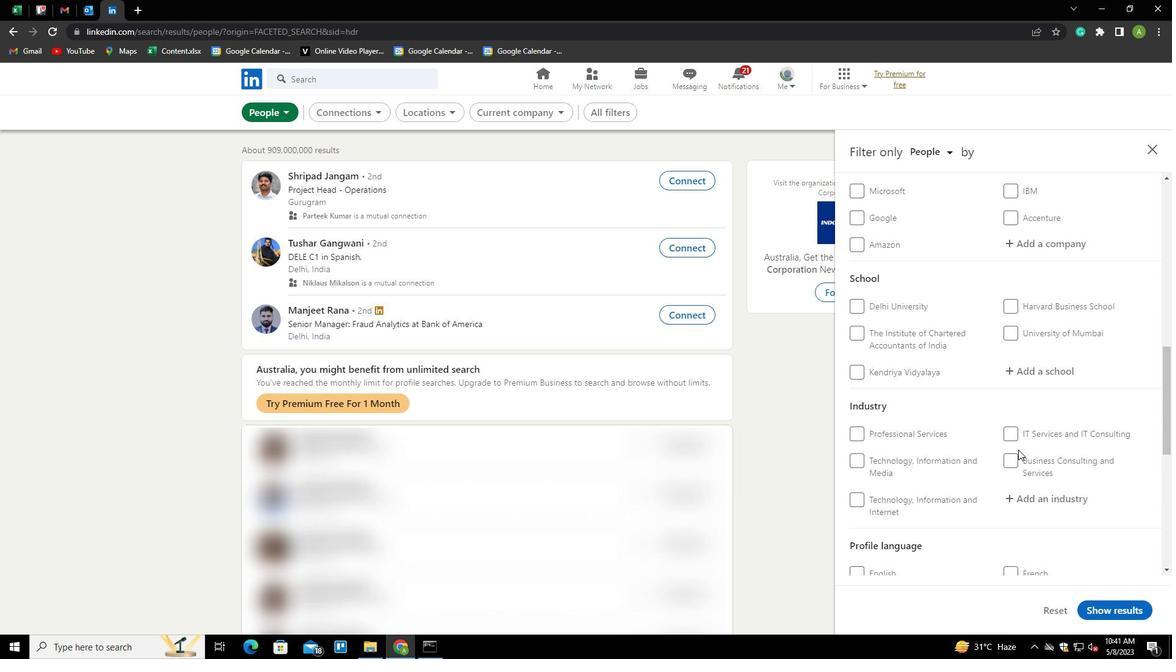 
Action: Mouse scrolled (1018, 450) with delta (0, 0)
Screenshot: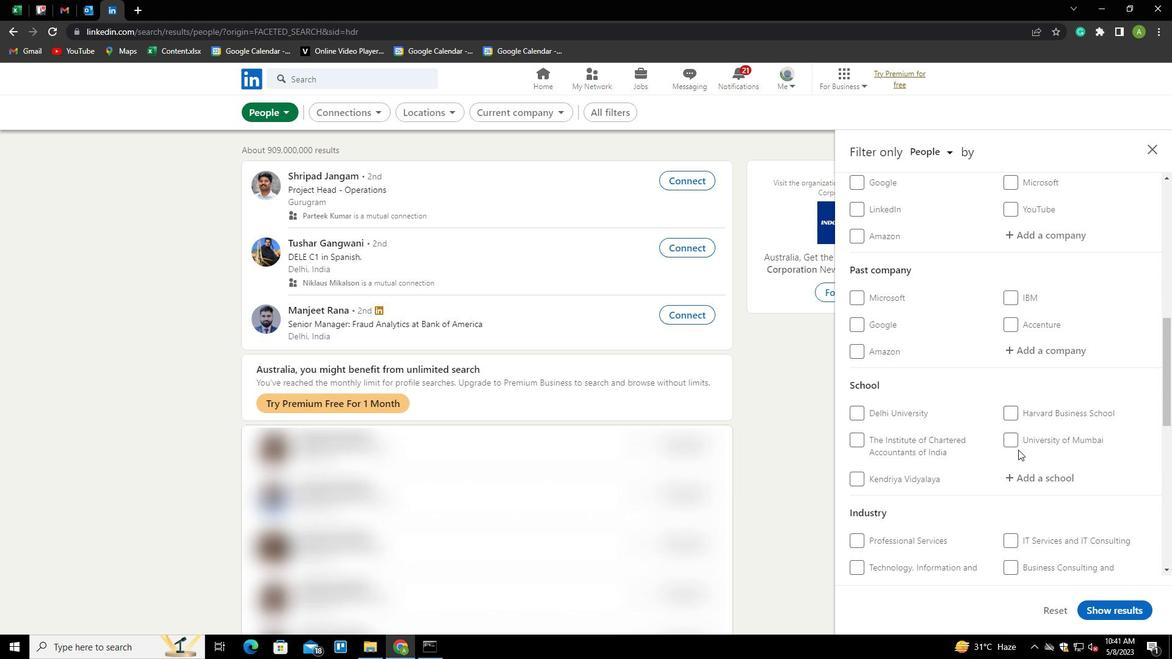 
Action: Mouse moved to (1039, 376)
Screenshot: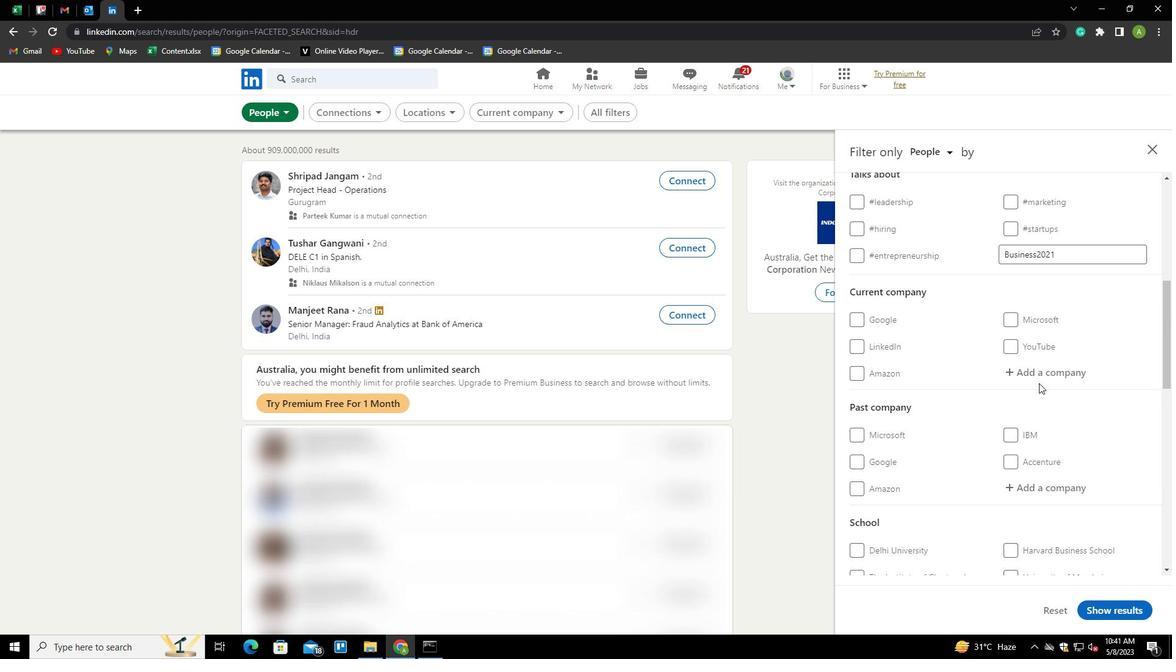 
Action: Mouse pressed left at (1039, 376)
Screenshot: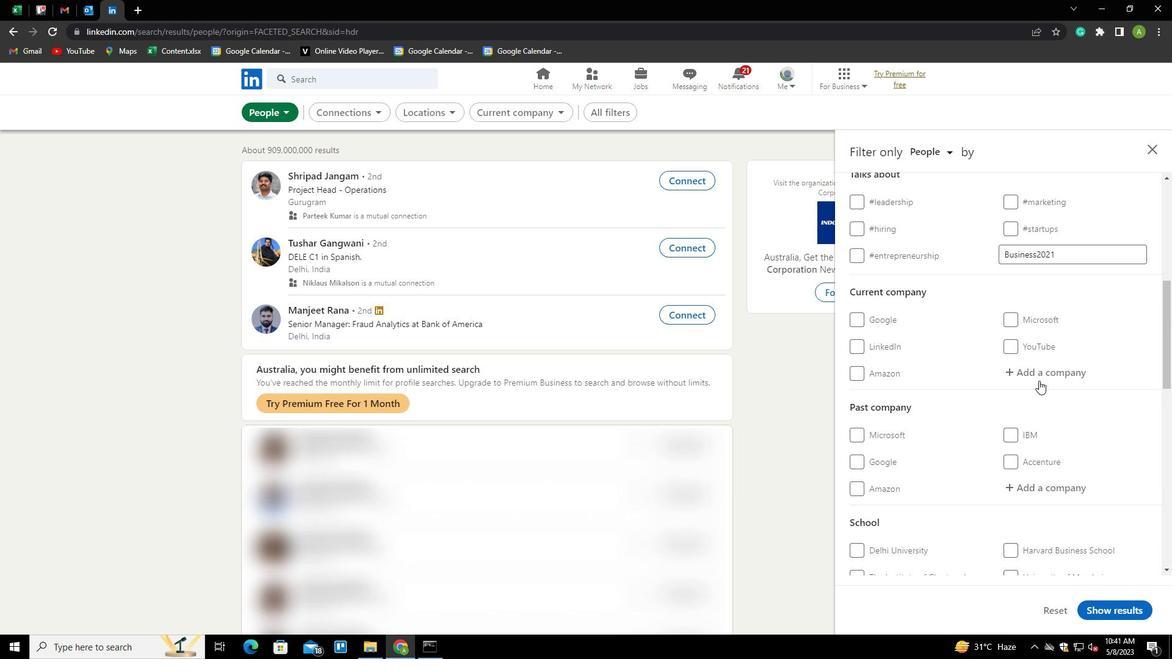 
Action: Key pressed <Key.shift>HAPPIEST<Key.space><Key.shift>MINDS<Key.space><Key.shift>TECHNOLOGIES<Key.down><Key.enter>
Screenshot: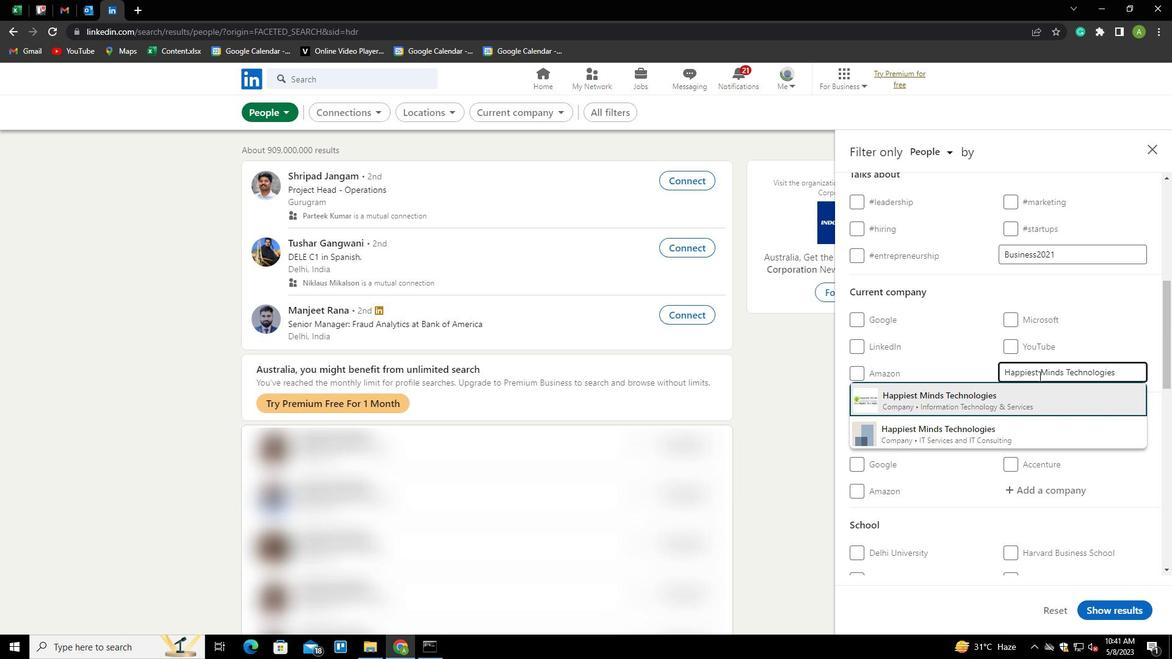 
Action: Mouse scrolled (1039, 375) with delta (0, 0)
Screenshot: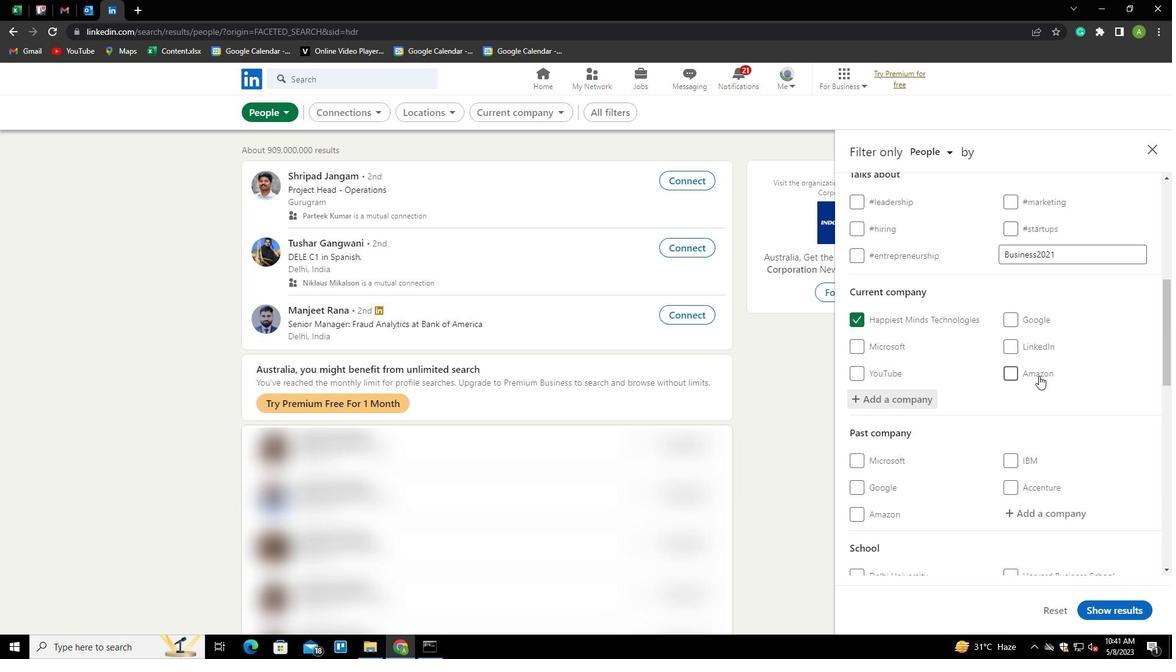 
Action: Mouse scrolled (1039, 375) with delta (0, 0)
Screenshot: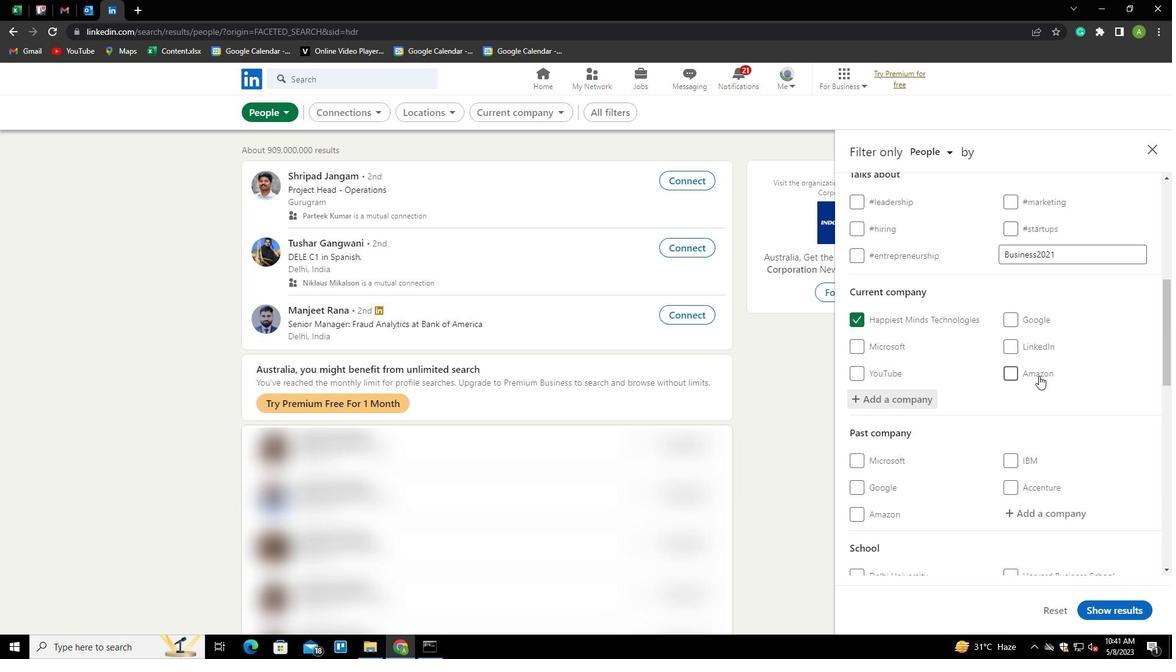 
Action: Mouse moved to (1039, 383)
Screenshot: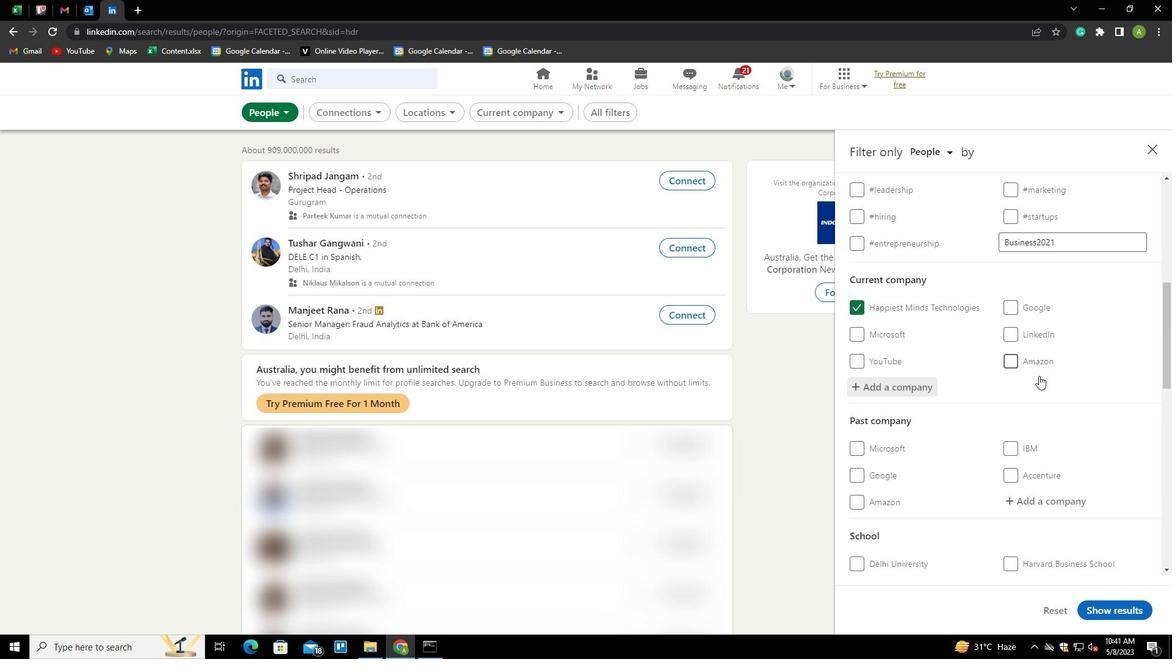 
Action: Mouse scrolled (1039, 382) with delta (0, 0)
Screenshot: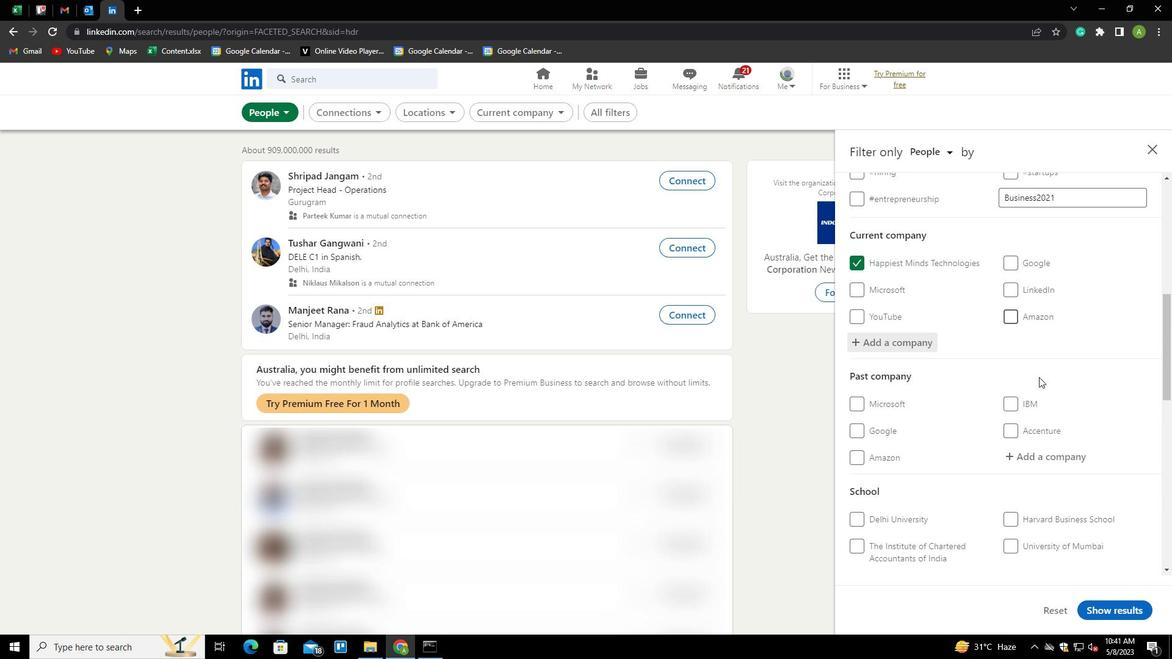 
Action: Mouse scrolled (1039, 382) with delta (0, 0)
Screenshot: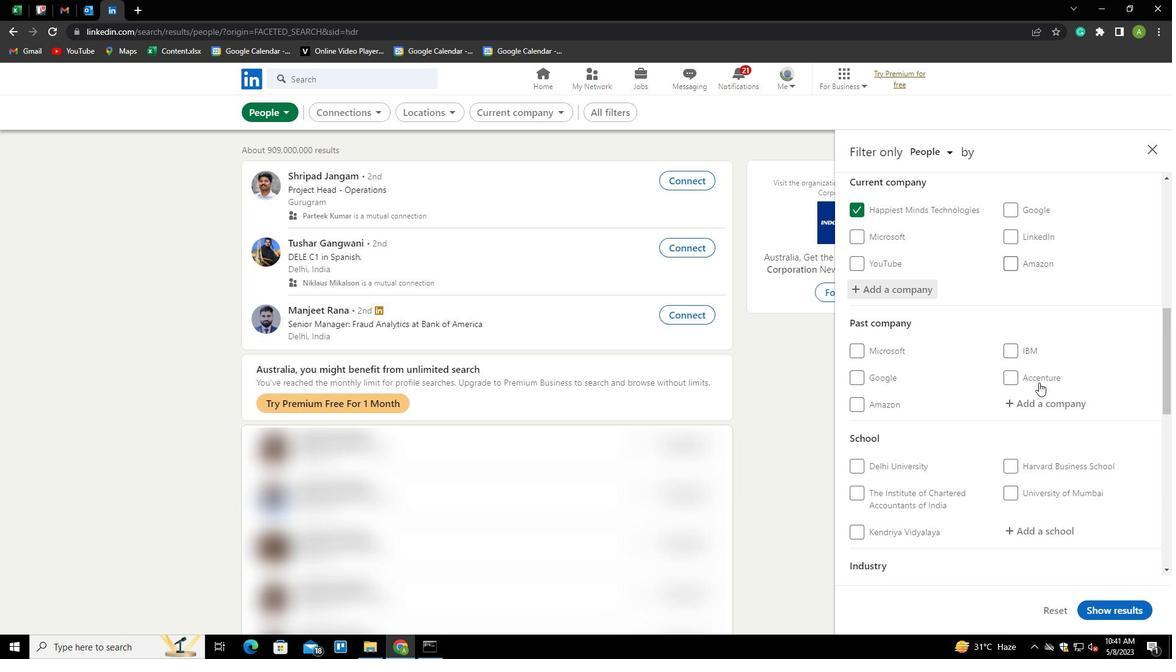 
Action: Mouse moved to (1039, 383)
Screenshot: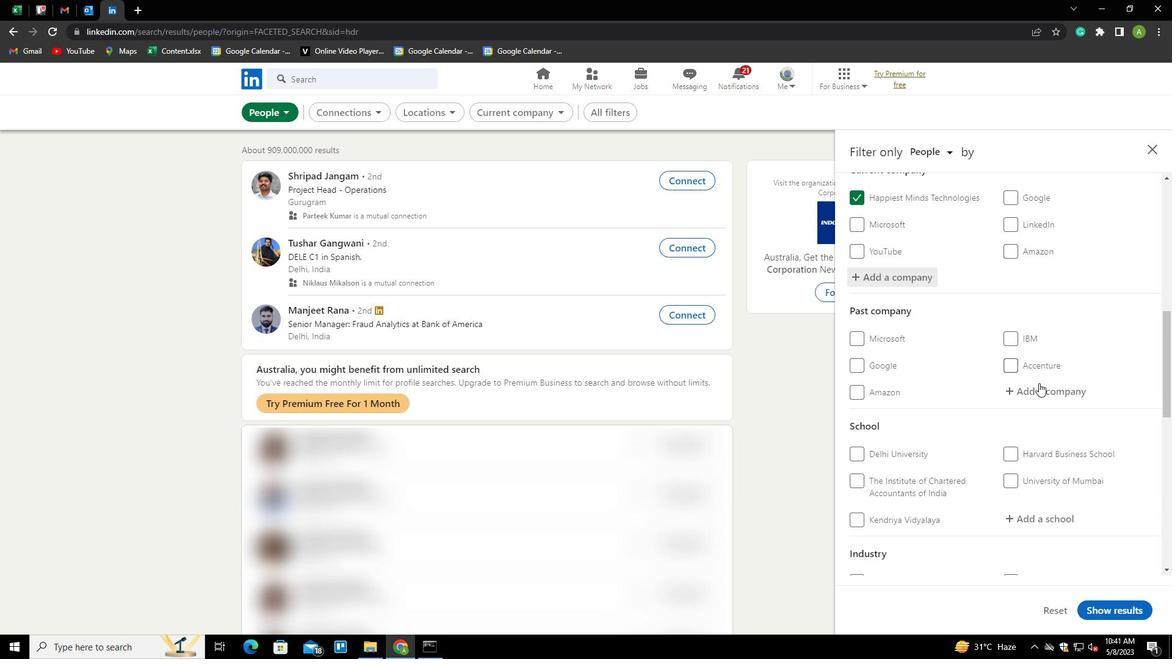 
Action: Mouse scrolled (1039, 382) with delta (0, 0)
Screenshot: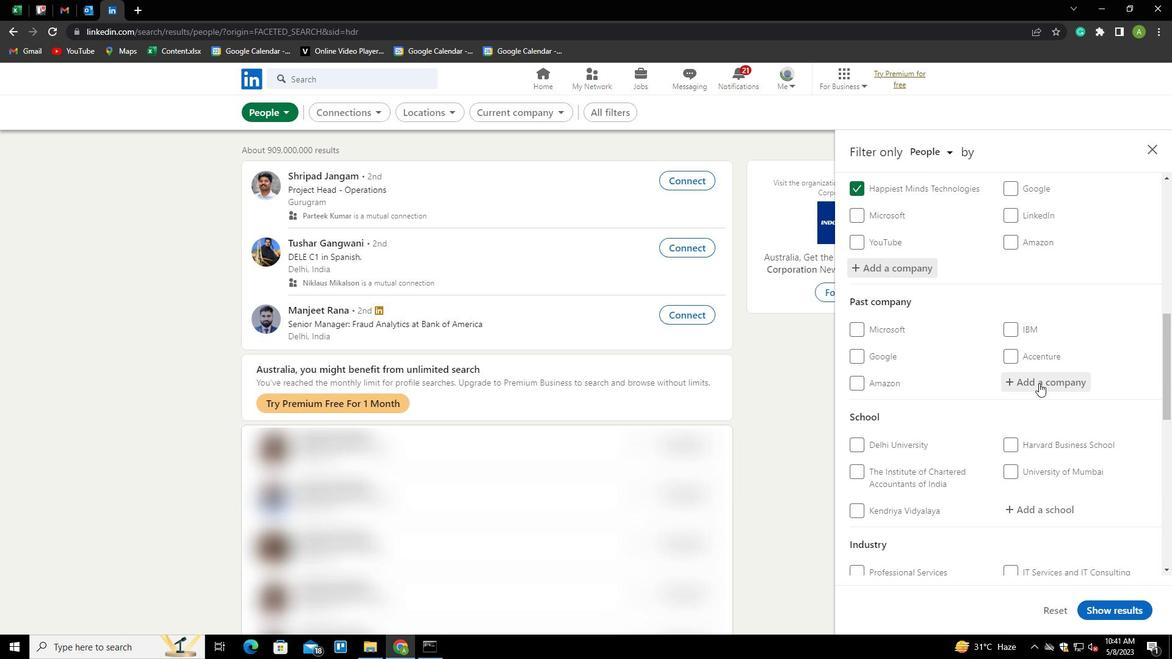 
Action: Mouse moved to (1031, 332)
Screenshot: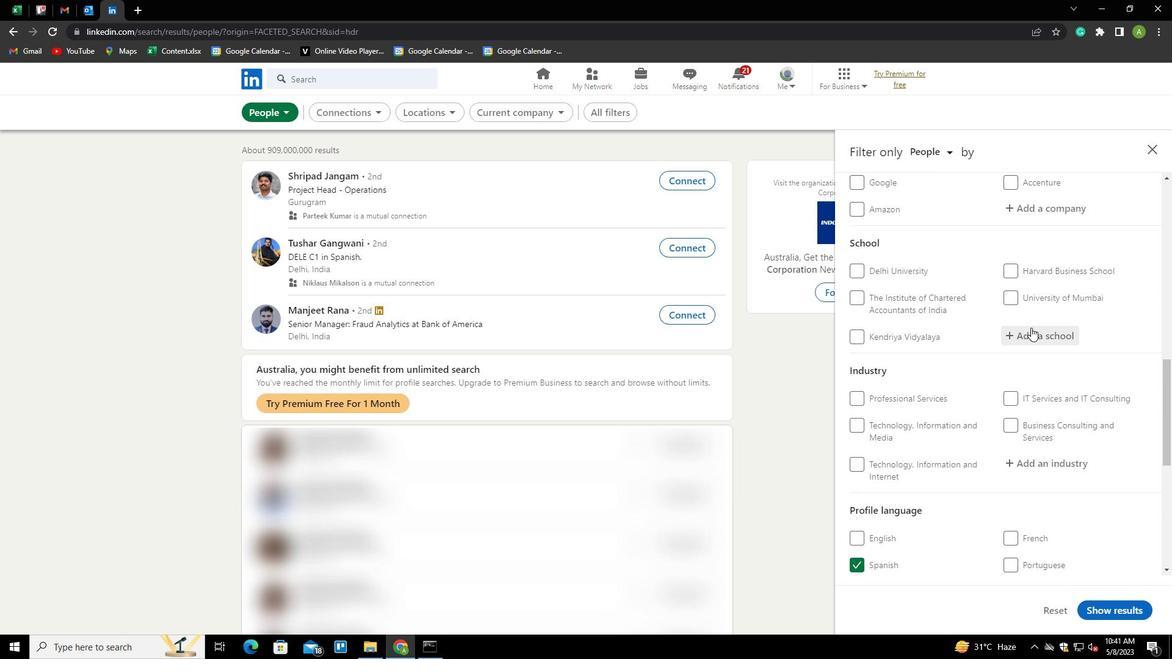 
Action: Mouse pressed left at (1031, 332)
Screenshot: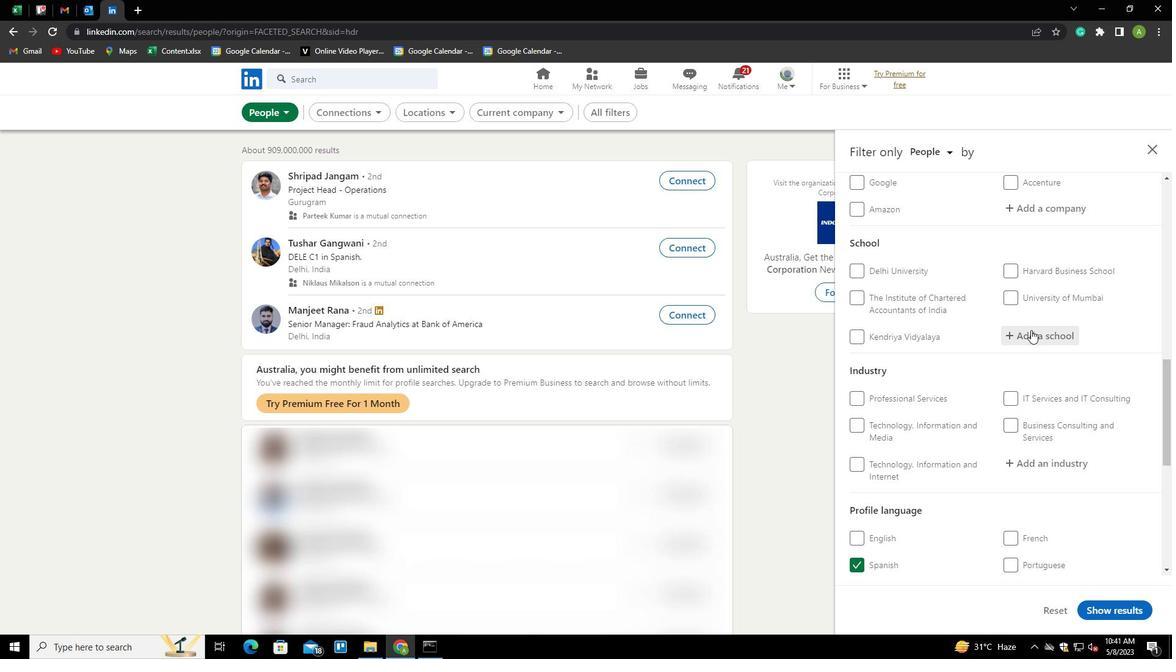 
Action: Key pressed <Key.shift><Key.shift><Key.shift><Key.shift>UNIVERSITY<Key.space>OF<Key.space><Key.shift>CALCUTTA<Key.down><Key.enter>
Screenshot: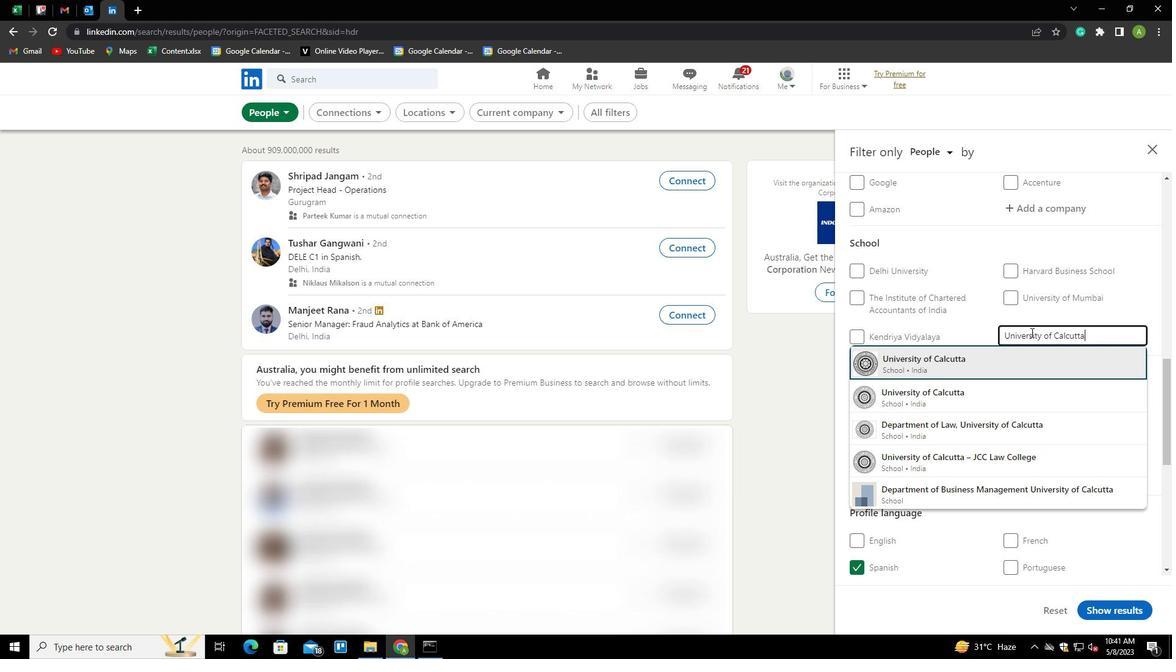 
Action: Mouse moved to (1033, 334)
Screenshot: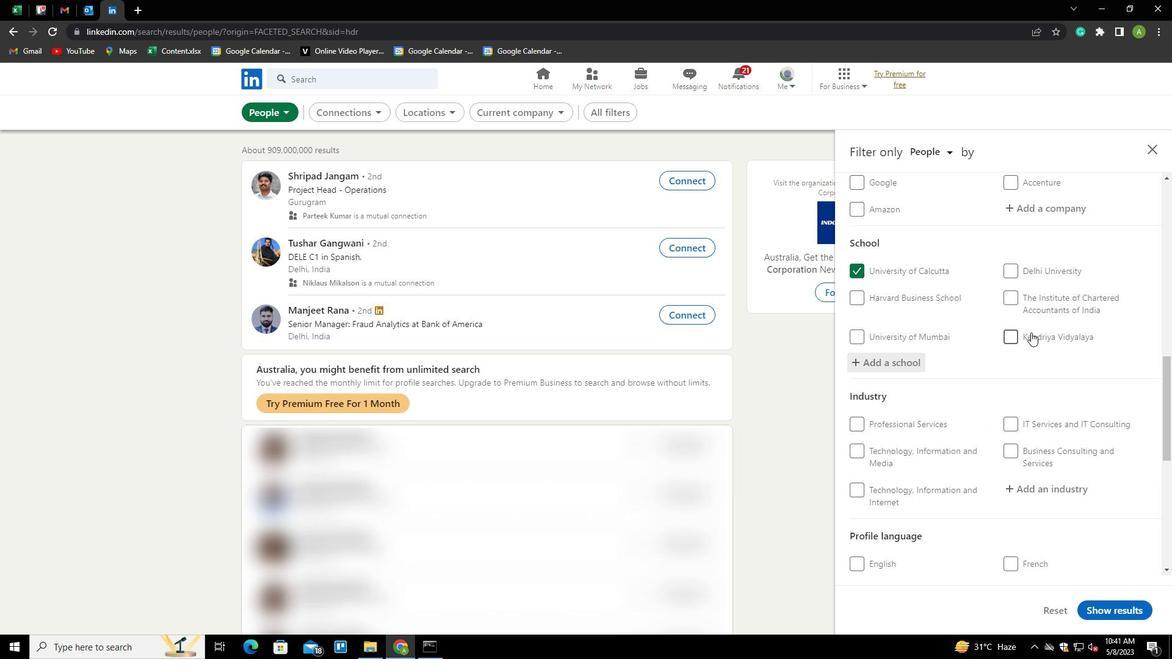 
Action: Mouse scrolled (1033, 334) with delta (0, 0)
Screenshot: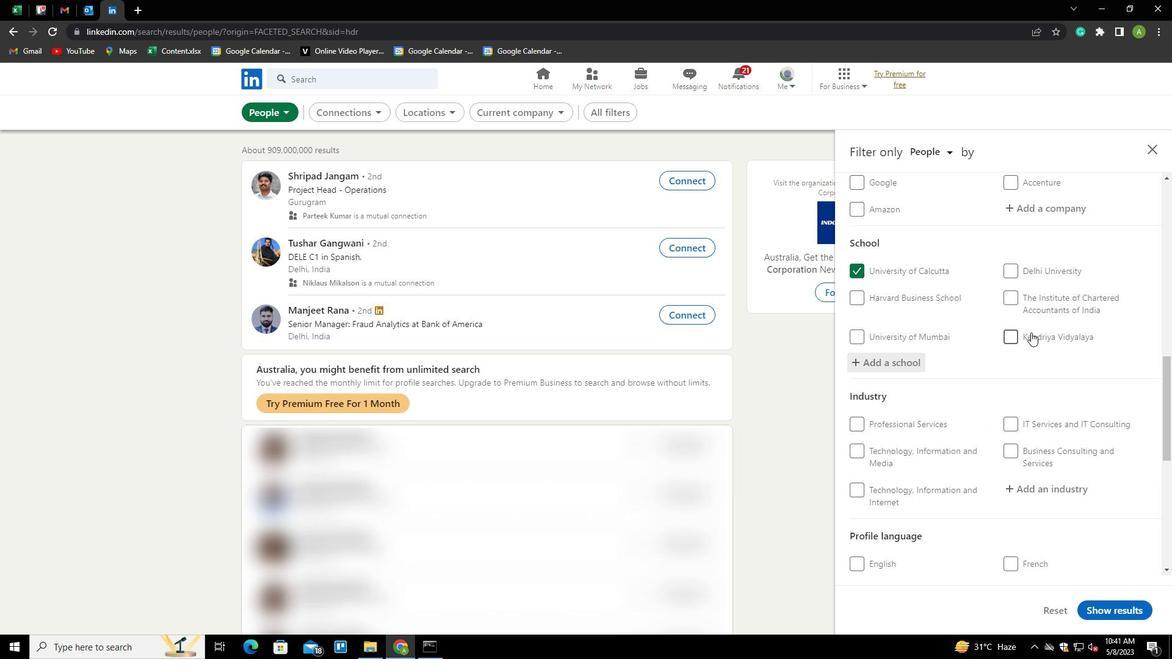 
Action: Mouse scrolled (1033, 334) with delta (0, 0)
Screenshot: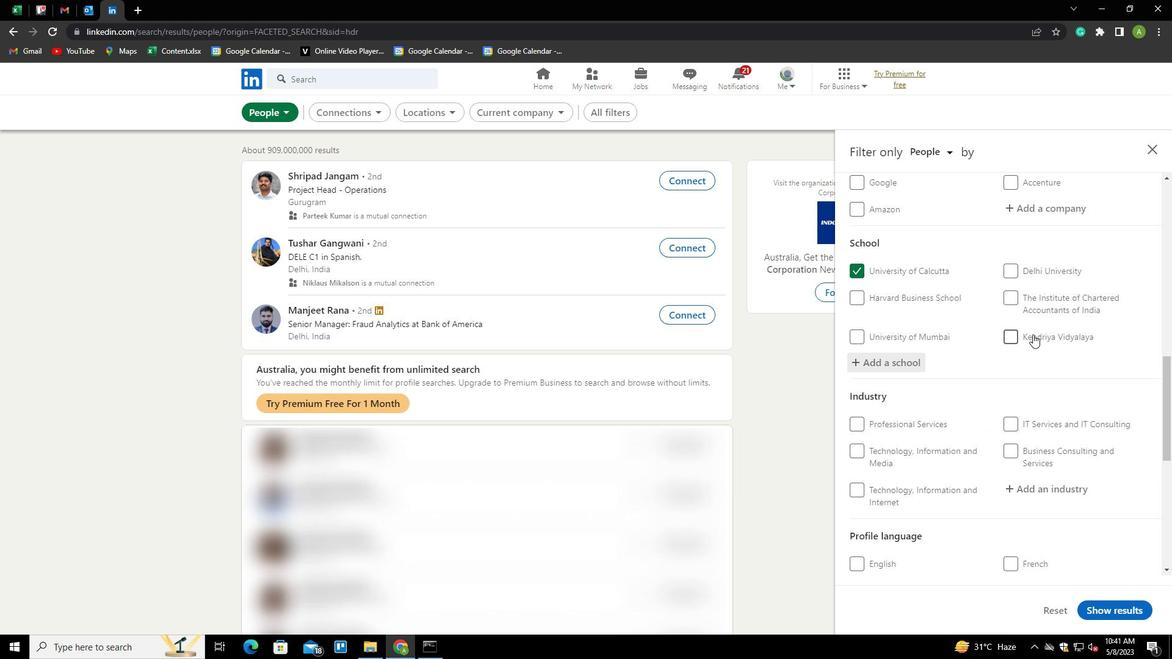 
Action: Mouse scrolled (1033, 334) with delta (0, 0)
Screenshot: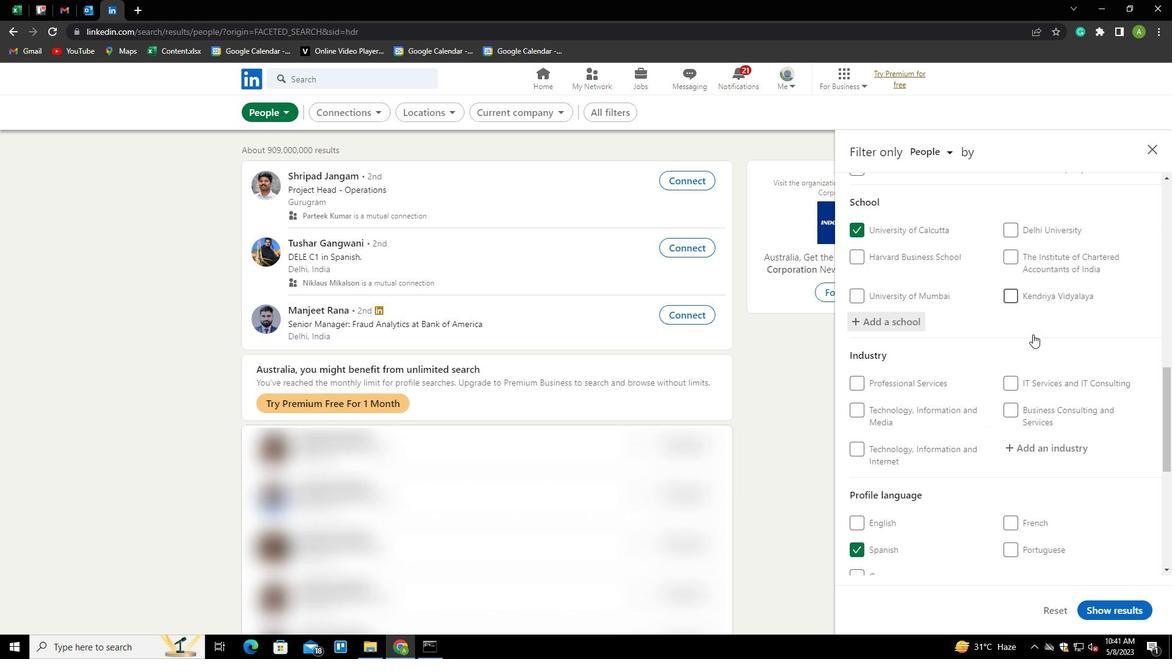 
Action: Mouse moved to (1038, 313)
Screenshot: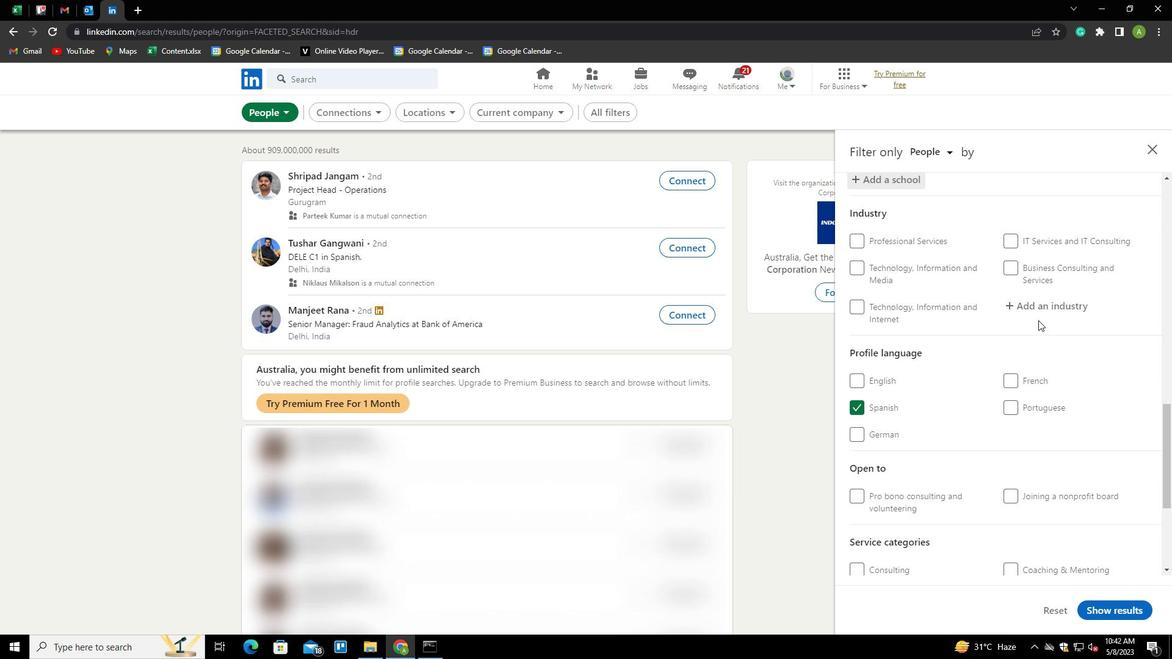 
Action: Mouse pressed left at (1038, 313)
Screenshot: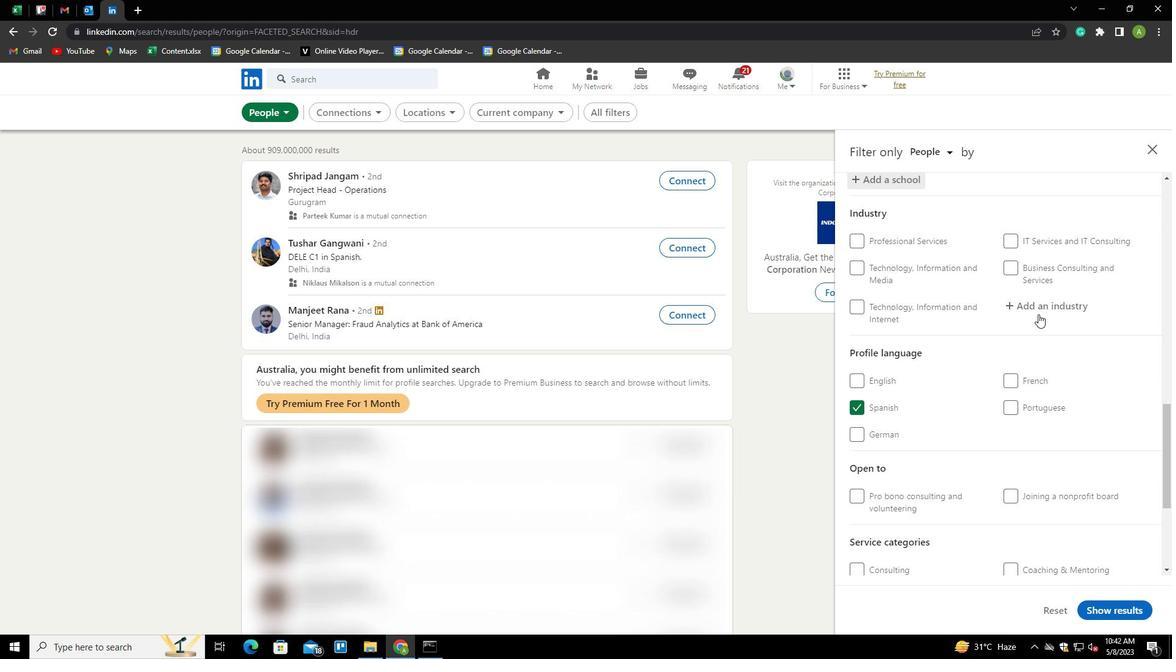 
Action: Key pressed <Key.shift>PENSION<Key.space><Key.shift>FUNDS<Key.down><Key.enter>
Screenshot: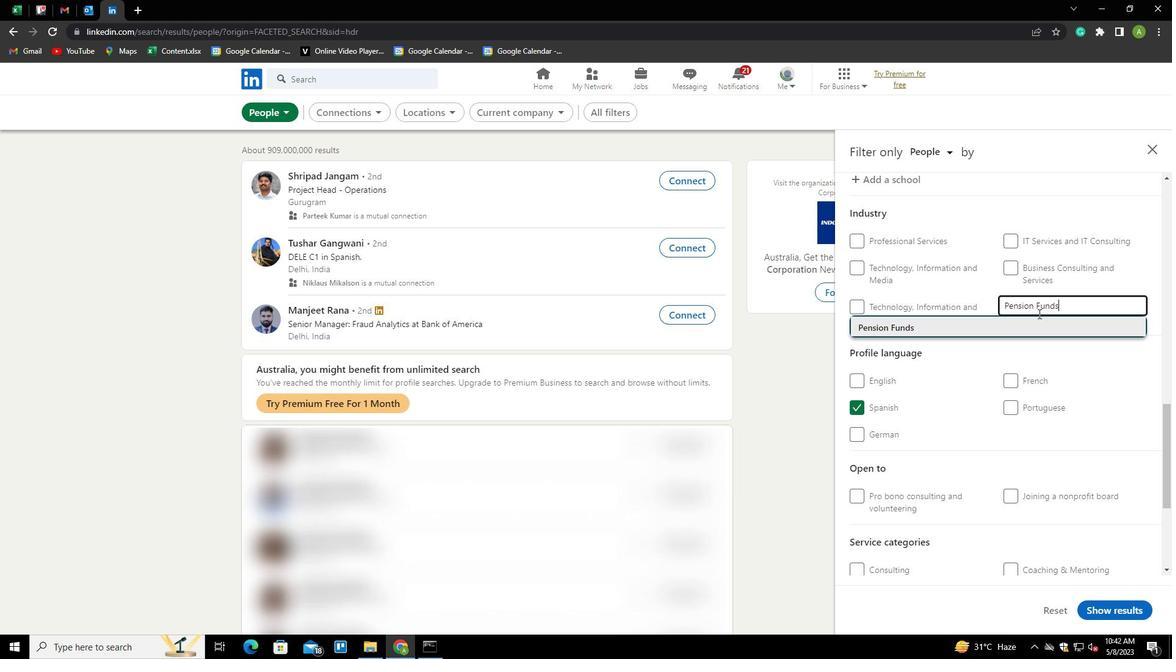 
Action: Mouse moved to (1073, 299)
Screenshot: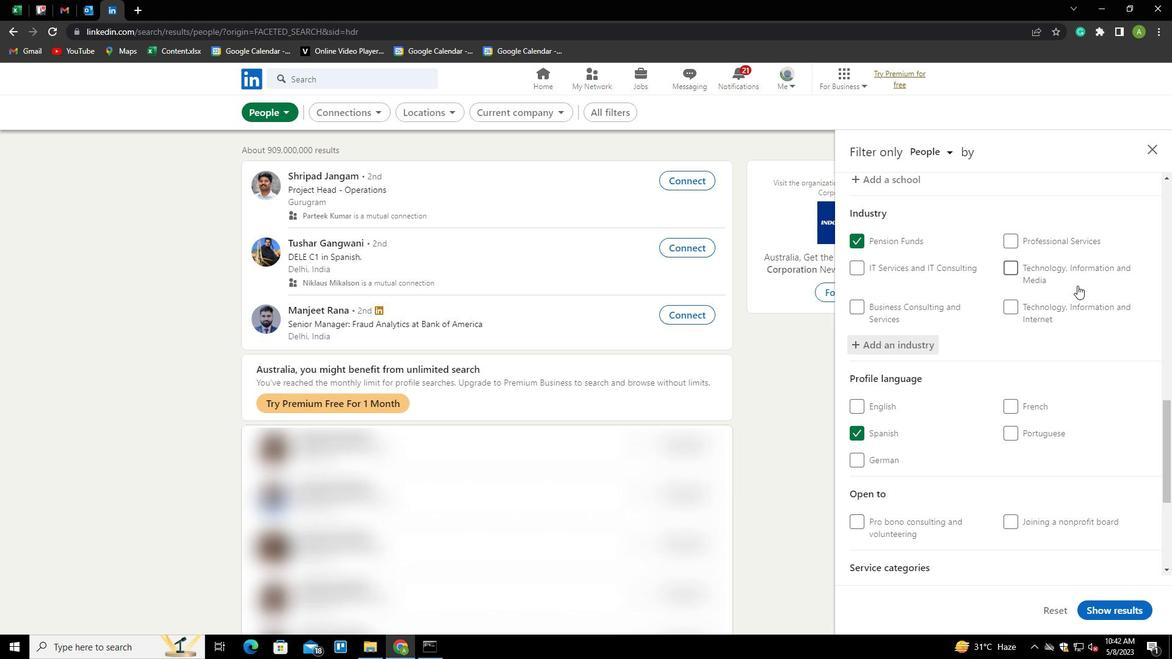 
Action: Mouse scrolled (1073, 298) with delta (0, 0)
Screenshot: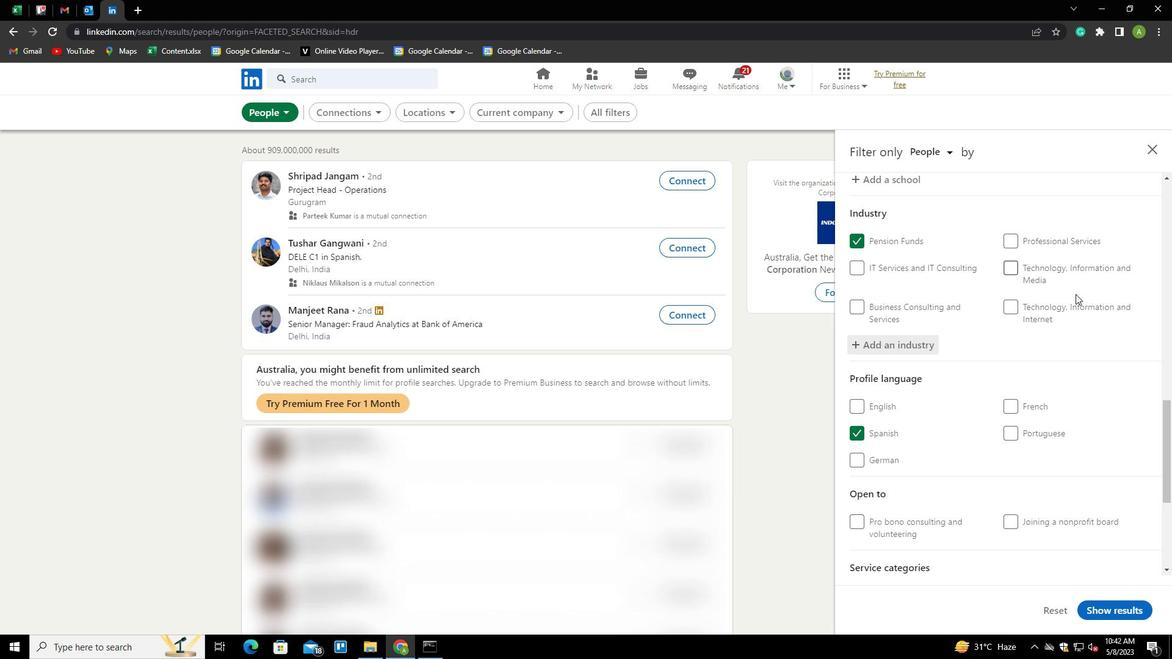
Action: Mouse scrolled (1073, 298) with delta (0, 0)
Screenshot: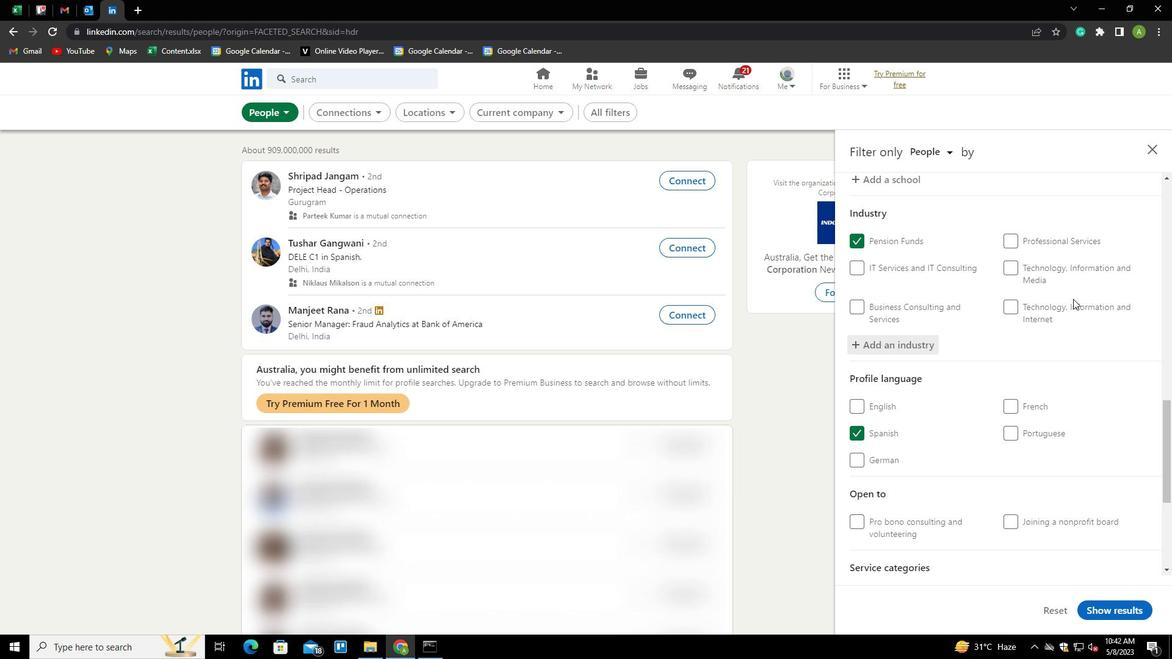 
Action: Mouse scrolled (1073, 298) with delta (0, 0)
Screenshot: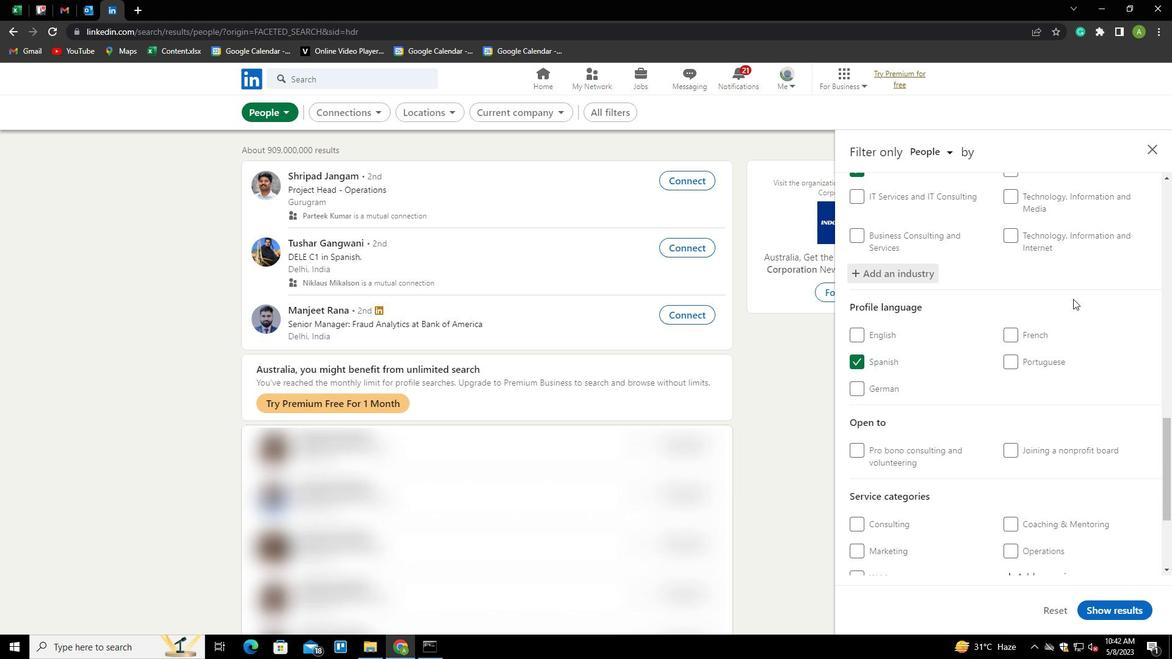 
Action: Mouse scrolled (1073, 298) with delta (0, 0)
Screenshot: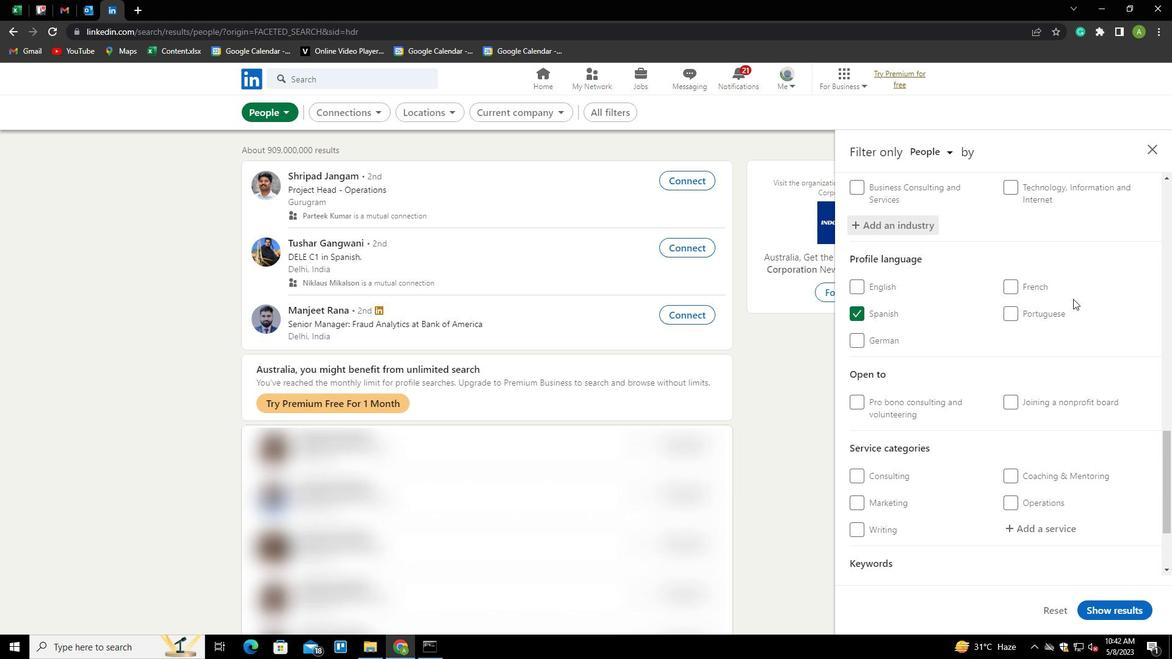 
Action: Mouse scrolled (1073, 298) with delta (0, 0)
Screenshot: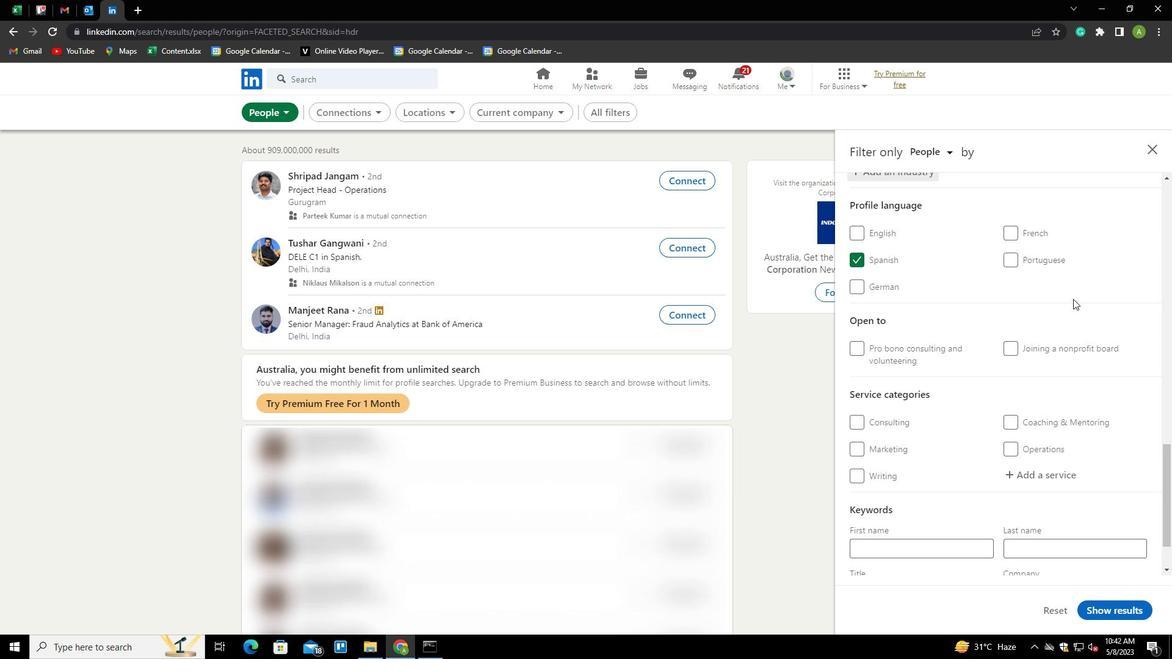
Action: Mouse scrolled (1073, 298) with delta (0, 0)
Screenshot: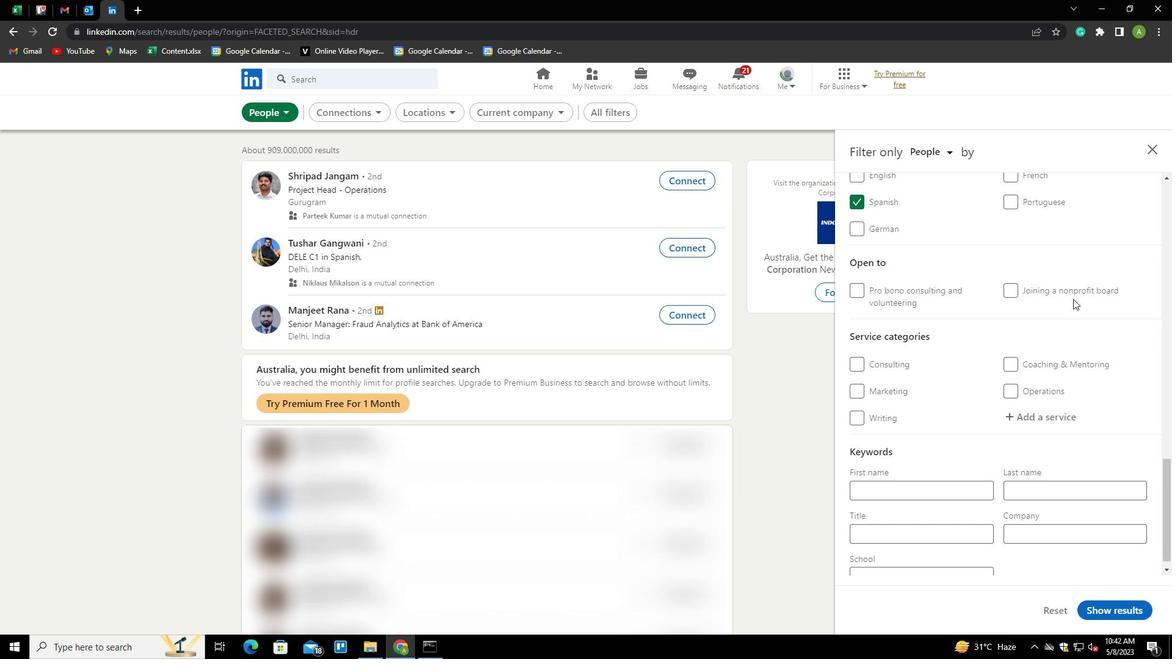 
Action: Mouse moved to (1049, 401)
Screenshot: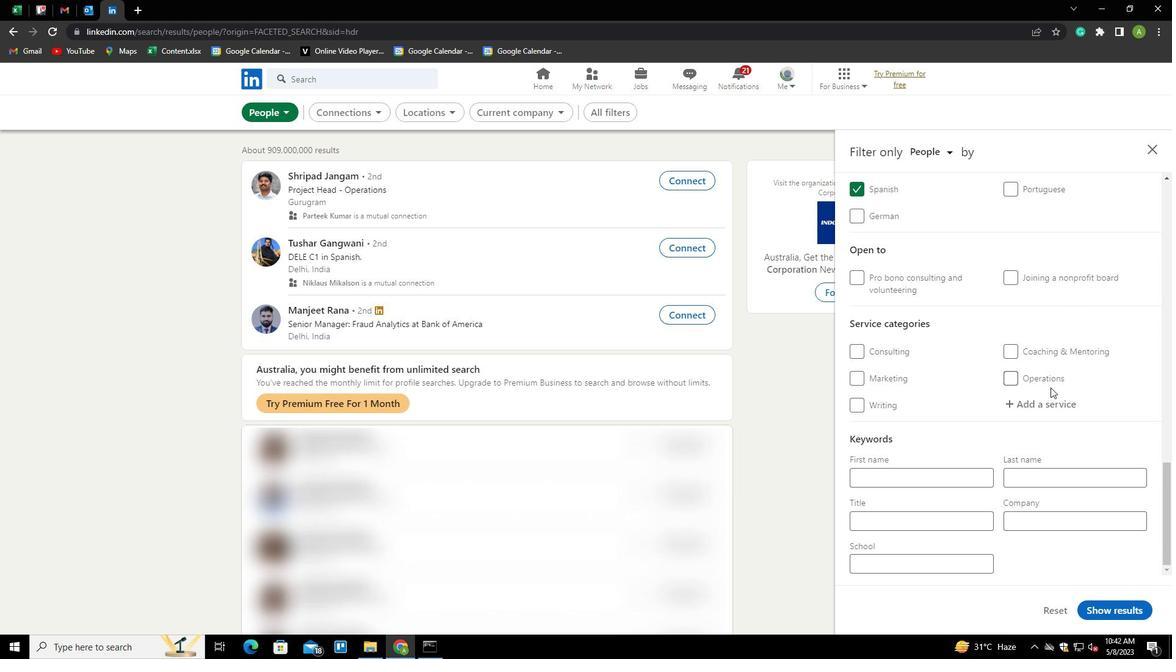 
Action: Mouse pressed left at (1049, 401)
Screenshot: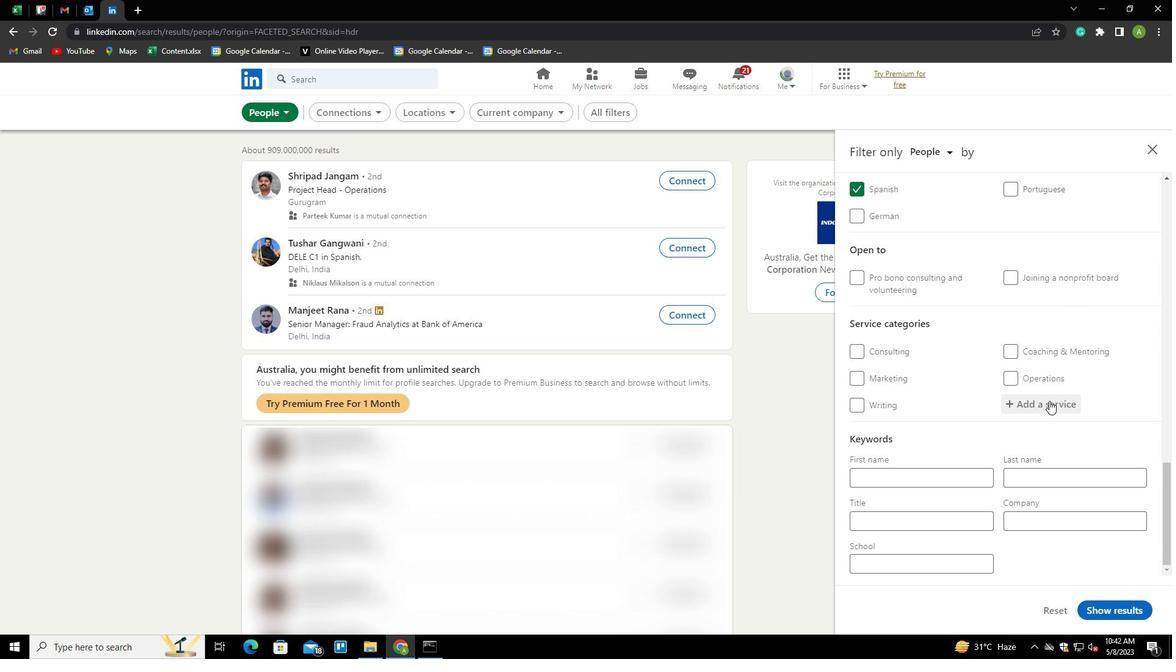 
Action: Key pressed <Key.shift>RELOCATION<Key.down><Key.enter>
Screenshot: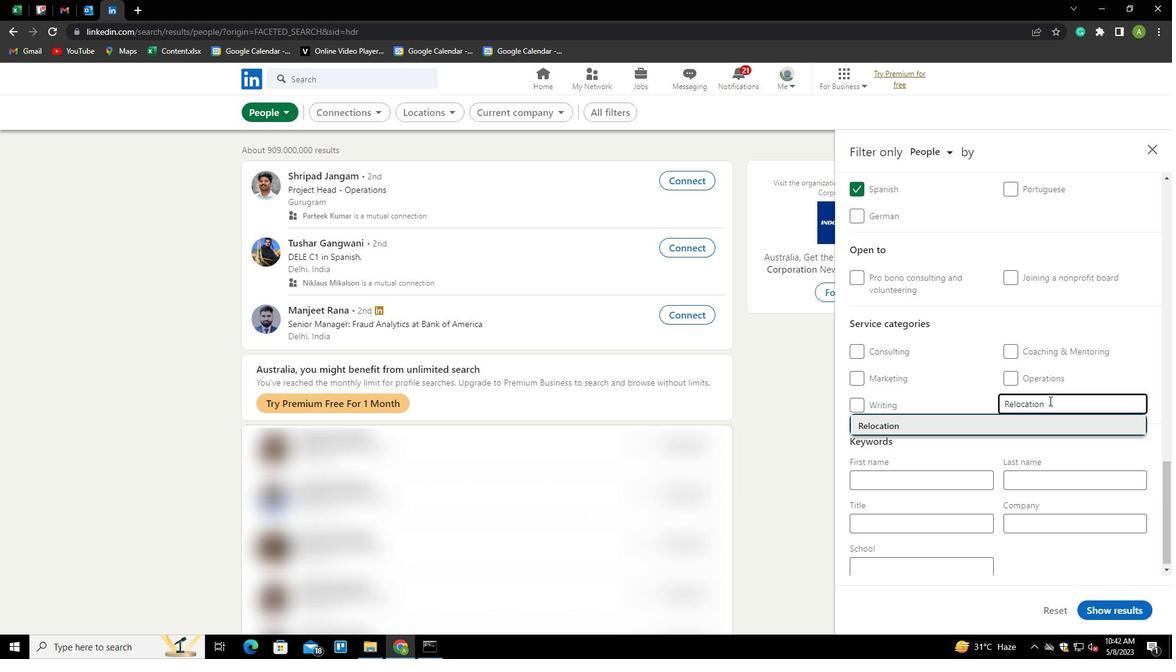 
Action: Mouse moved to (1059, 417)
Screenshot: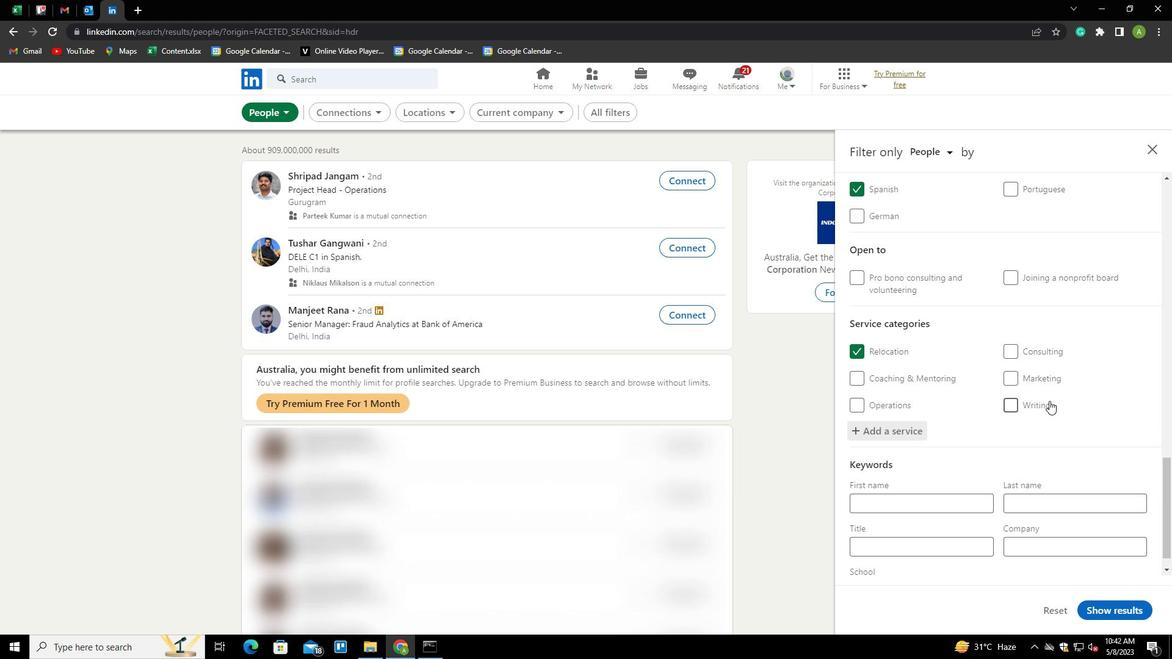 
Action: Mouse scrolled (1059, 416) with delta (0, 0)
Screenshot: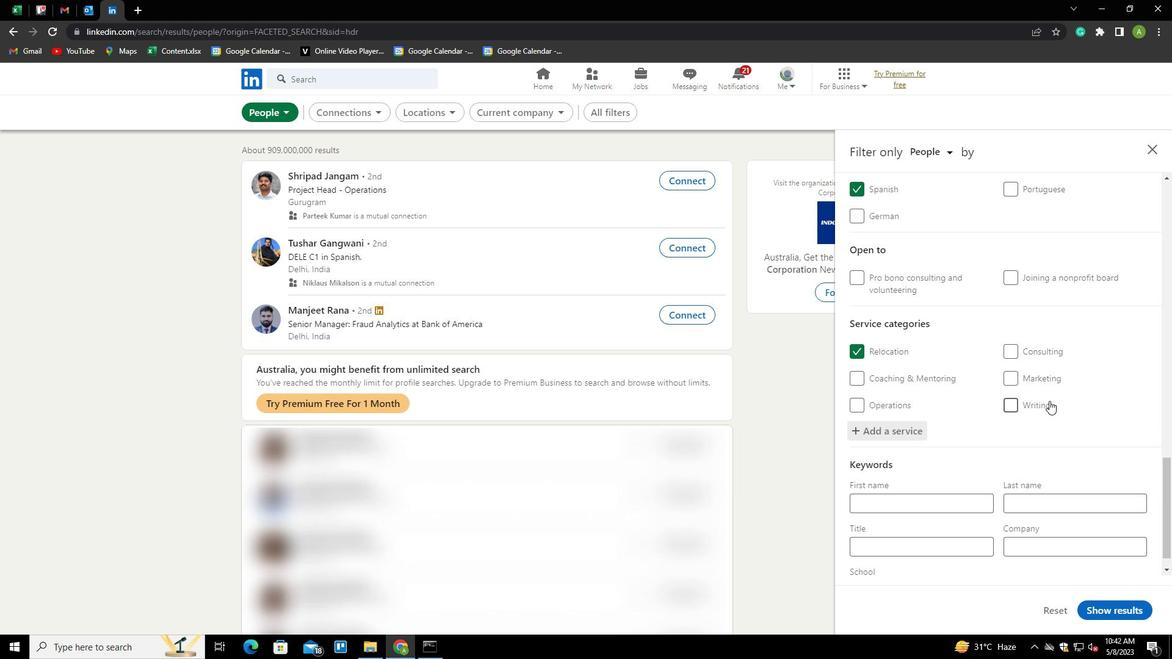 
Action: Mouse moved to (1059, 423)
Screenshot: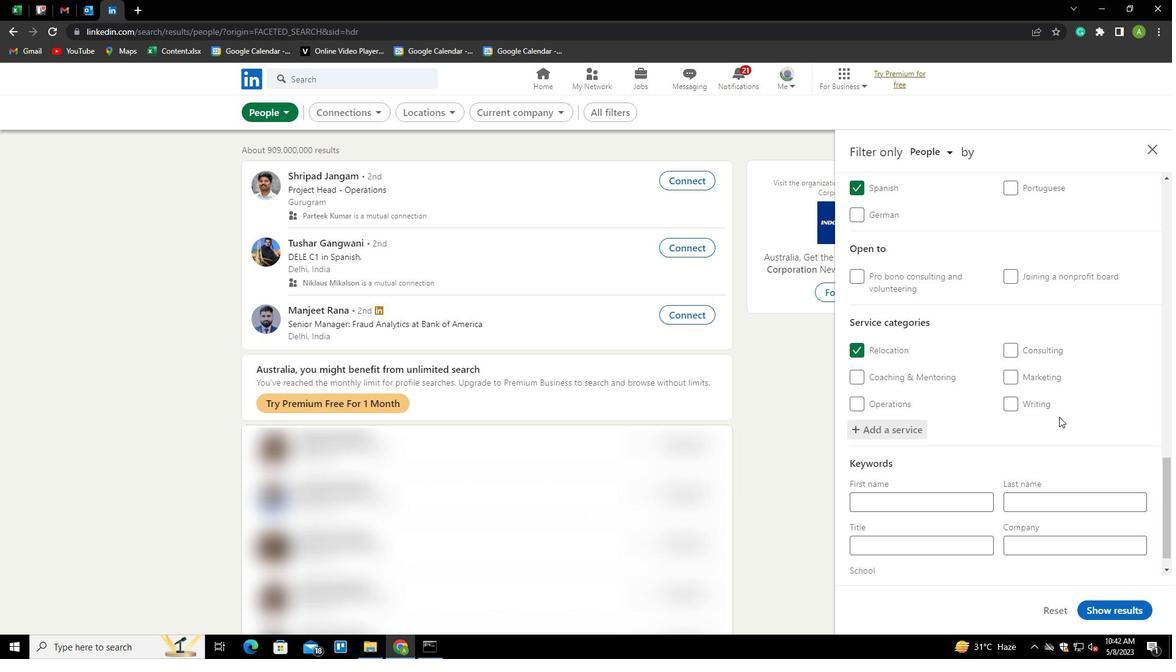 
Action: Mouse scrolled (1059, 423) with delta (0, 0)
Screenshot: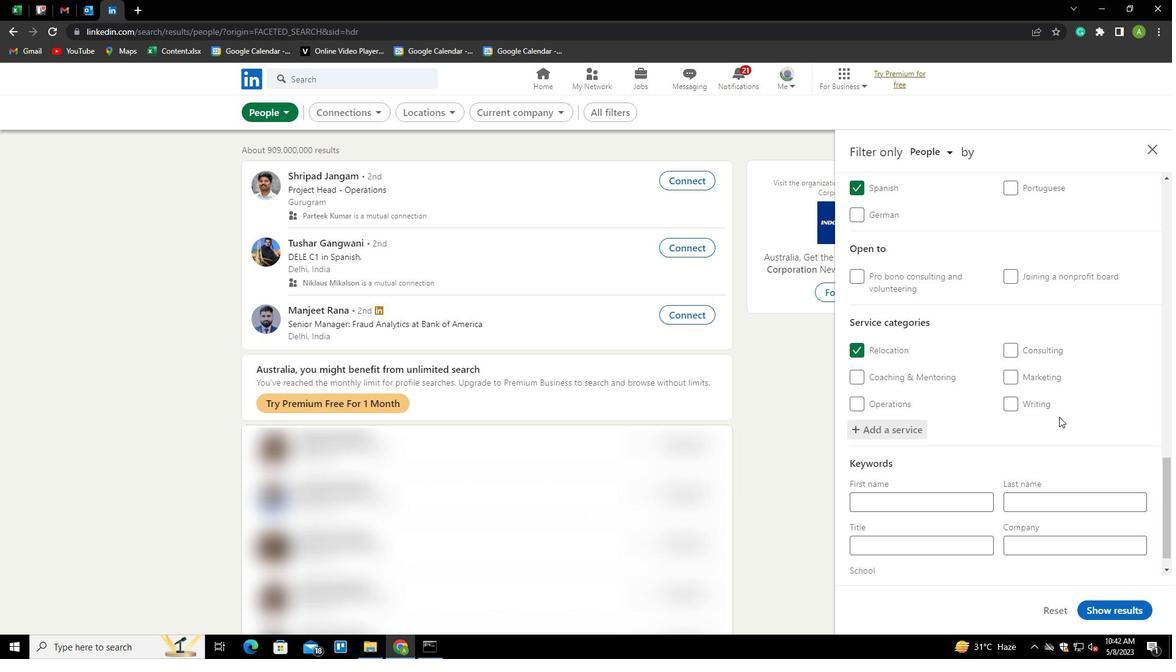 
Action: Mouse moved to (1059, 424)
Screenshot: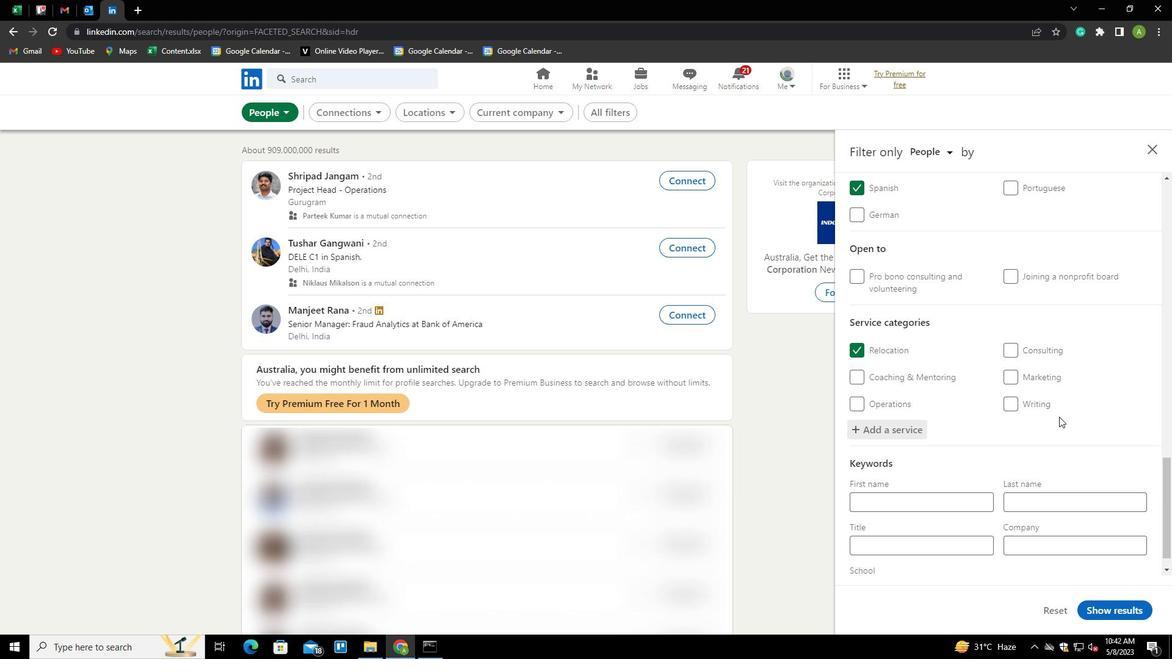 
Action: Mouse scrolled (1059, 423) with delta (0, 0)
Screenshot: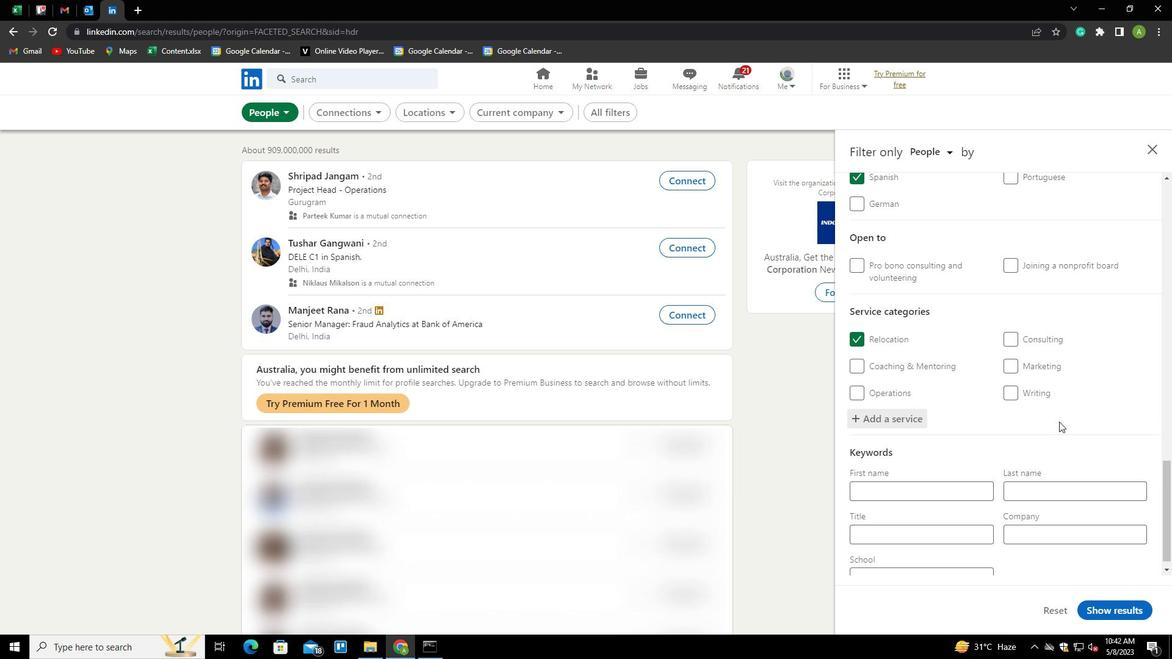 
Action: Mouse scrolled (1059, 423) with delta (0, 0)
Screenshot: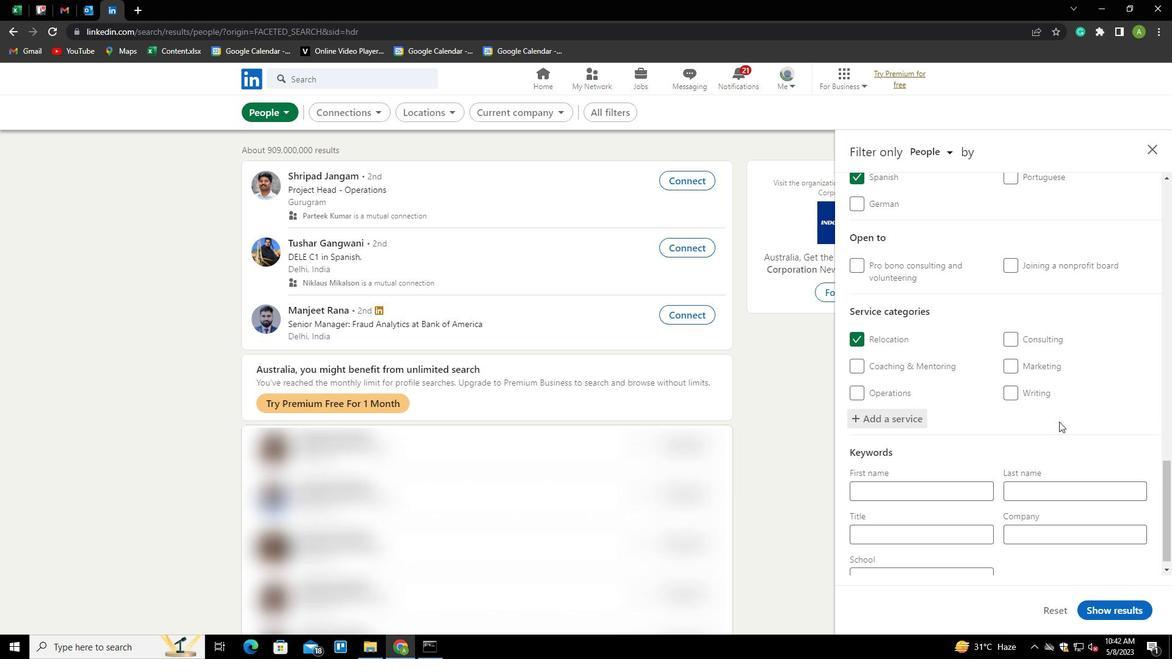 
Action: Mouse moved to (960, 520)
Screenshot: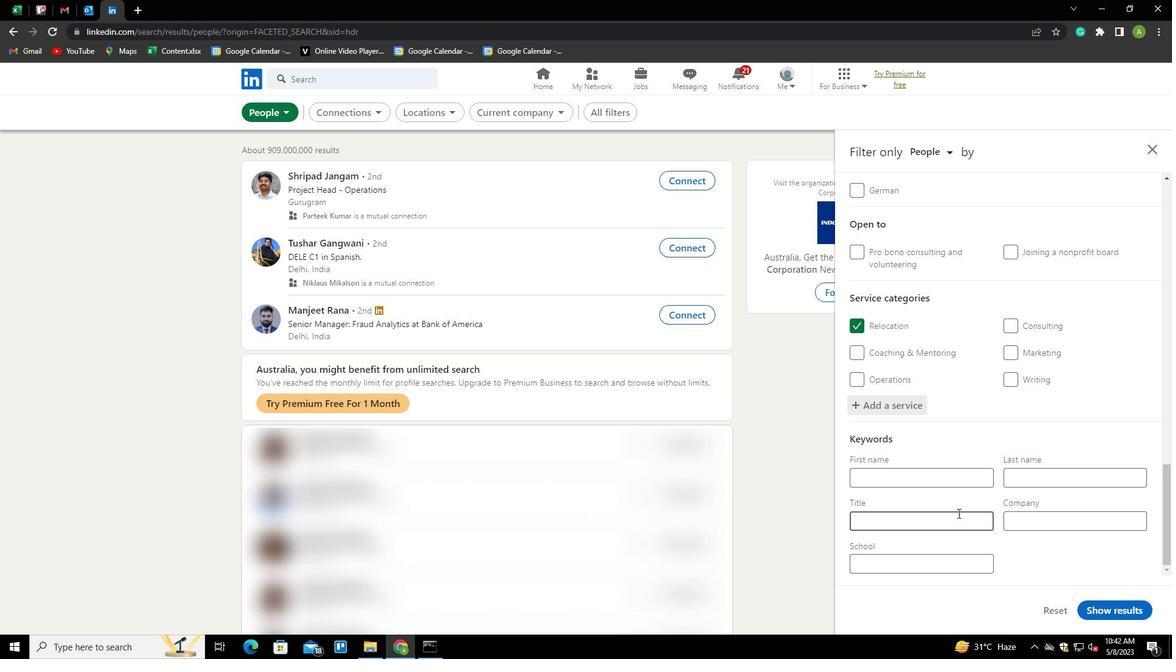 
Action: Mouse pressed left at (960, 520)
Screenshot: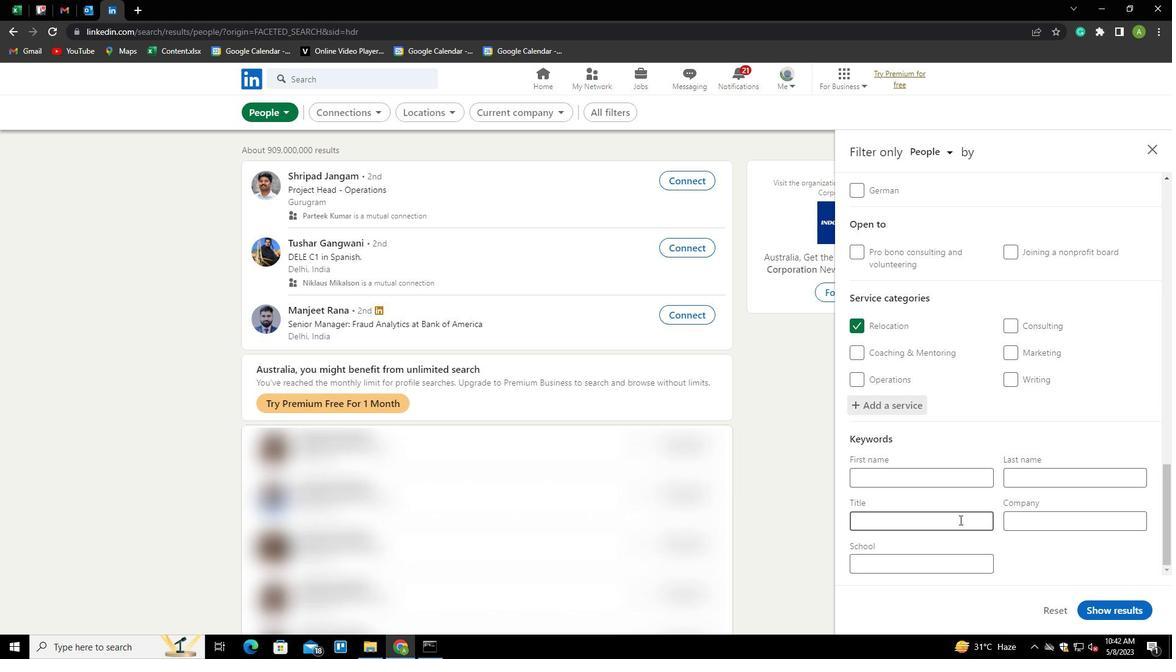 
Action: Key pressed <Key.shift>IRON<Key.space><Key.shift>WORKER
Screenshot: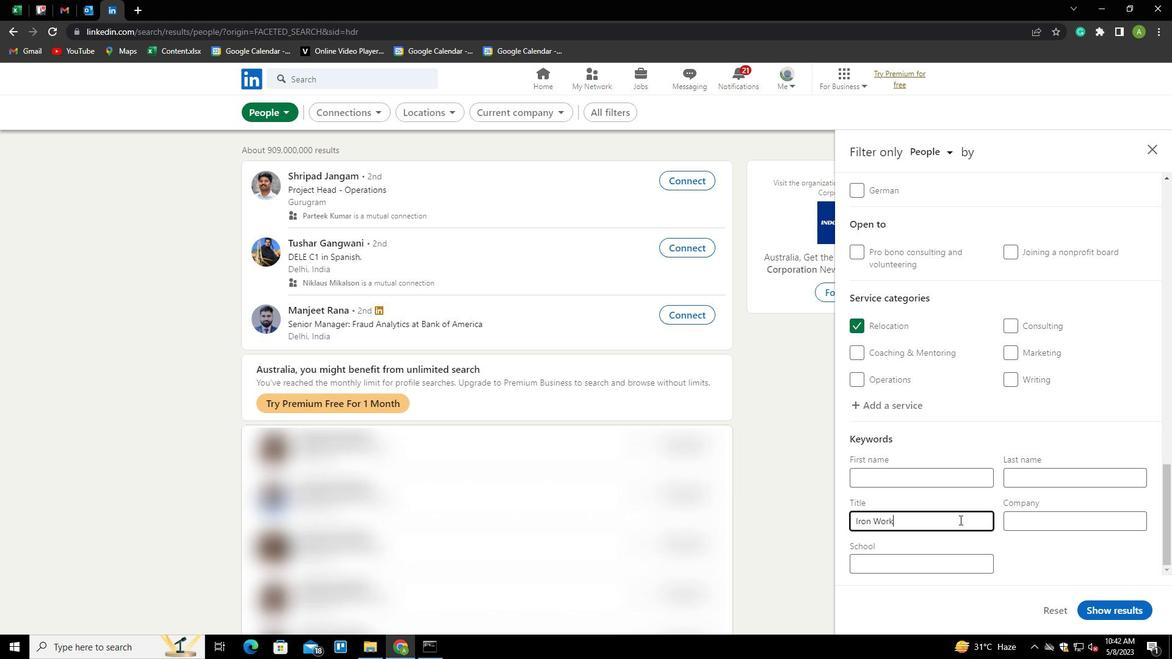 
Action: Mouse moved to (1008, 536)
Screenshot: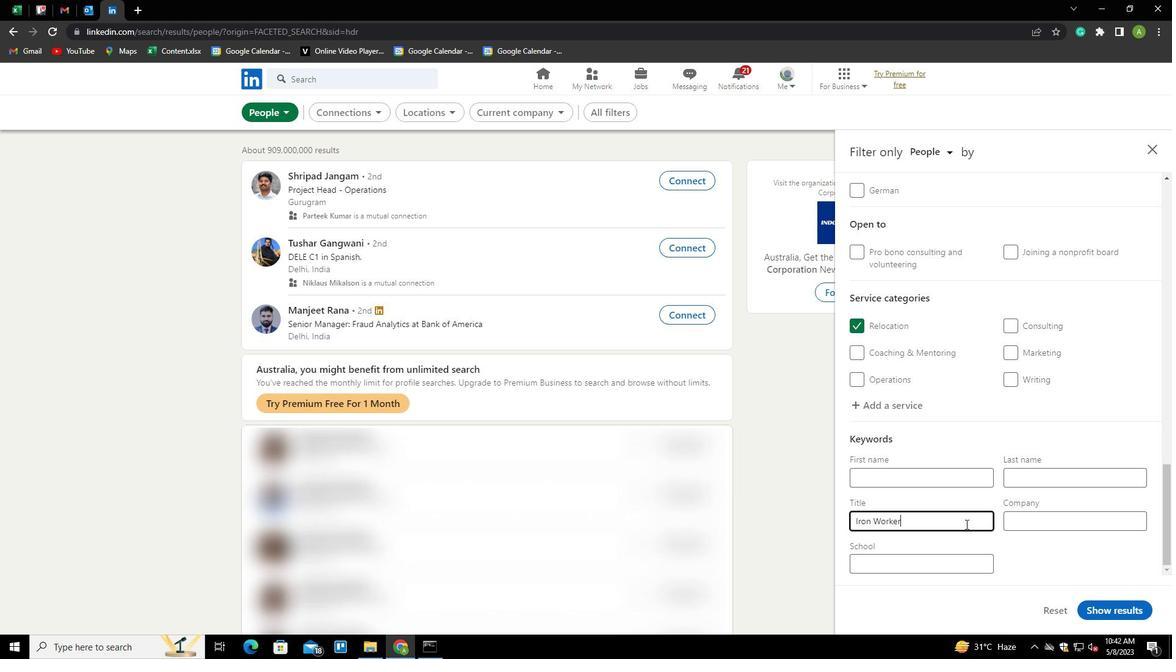 
Action: Mouse pressed left at (1008, 536)
Screenshot: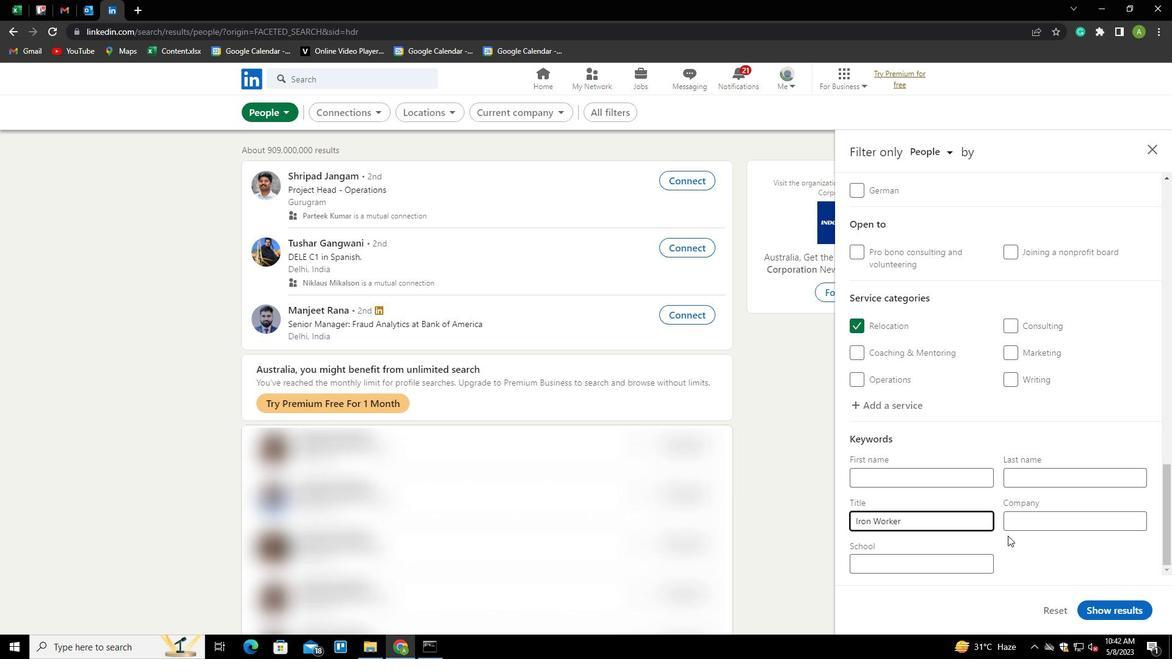 
Action: Mouse moved to (1145, 611)
Screenshot: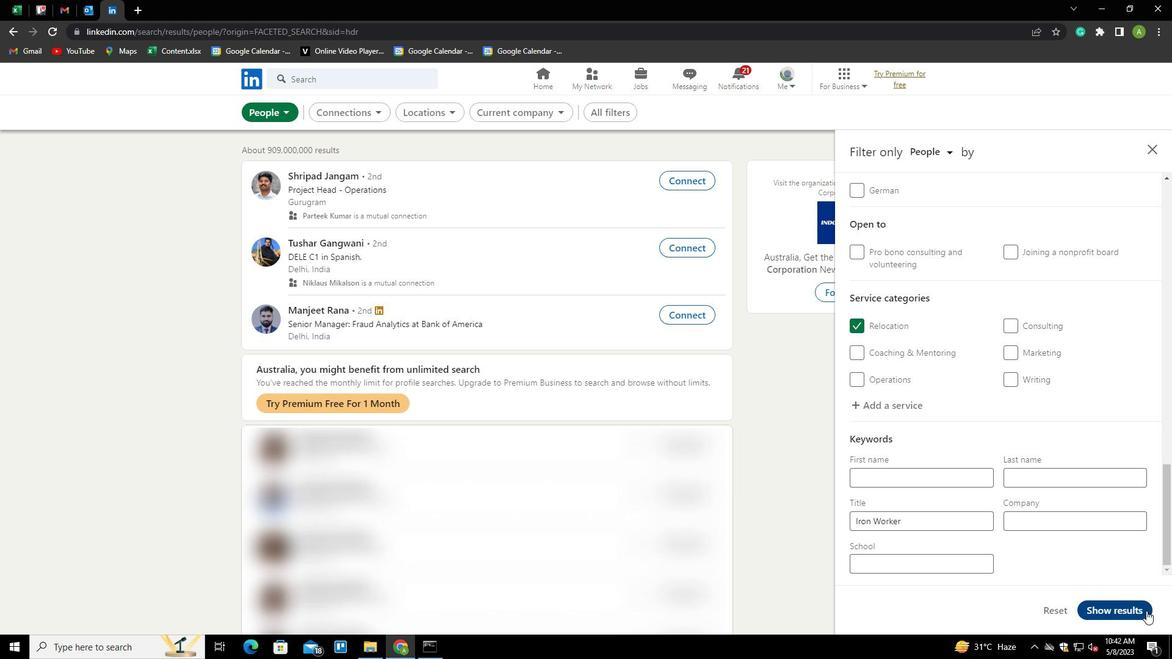 
Action: Mouse pressed left at (1145, 611)
Screenshot: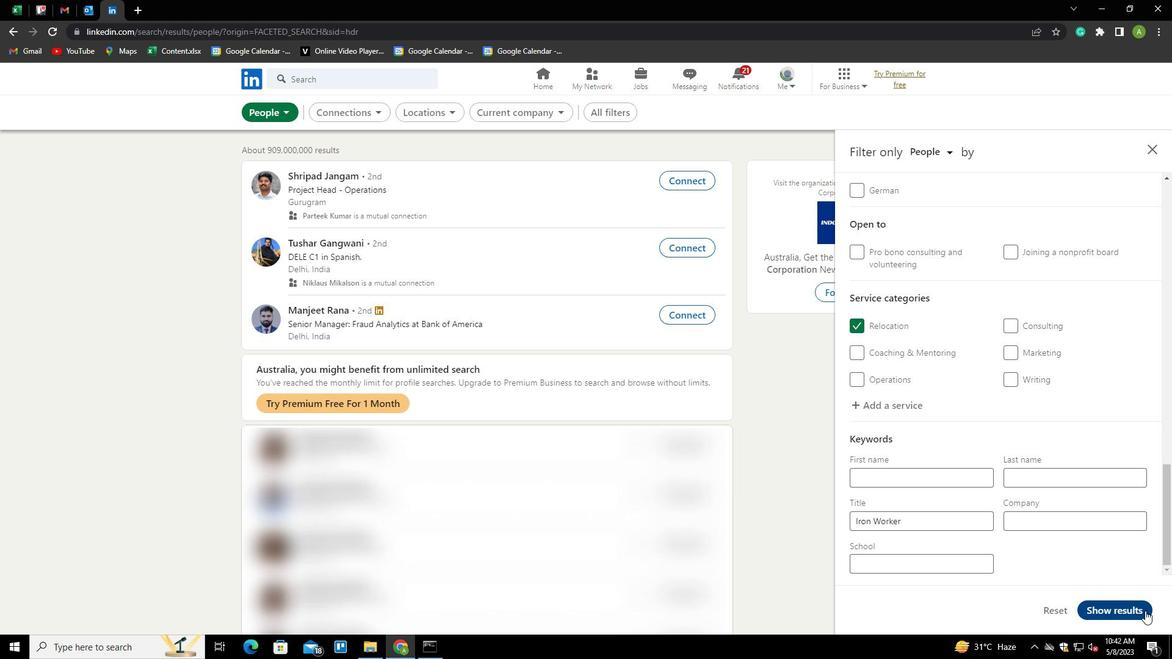 
